 Task: Add an event with the title Project Quality Assurance Check, date '2023/11/19', time 8:30 AM to 10:30 AMand add a description: Welcome to the Project Quality Assurance Check, a crucial step in ensuring the highest level of quality and adherence to standards throughout the project lifecycle. The Quality Assurance Check is designed to systematically review and evaluate project deliverables, processes, and outcomes to identify any deviations, defects, or areas of improvement., put the event into Green category . Add location for the event as: 456 Bosphorus Strait, Istanbul, Turkey, logged in from the account softage.2@softage.netand send the event invitation to softage.4@softage.net and softage.5@softage.net. Set a reminder for the event 12 hour before
Action: Mouse moved to (87, 86)
Screenshot: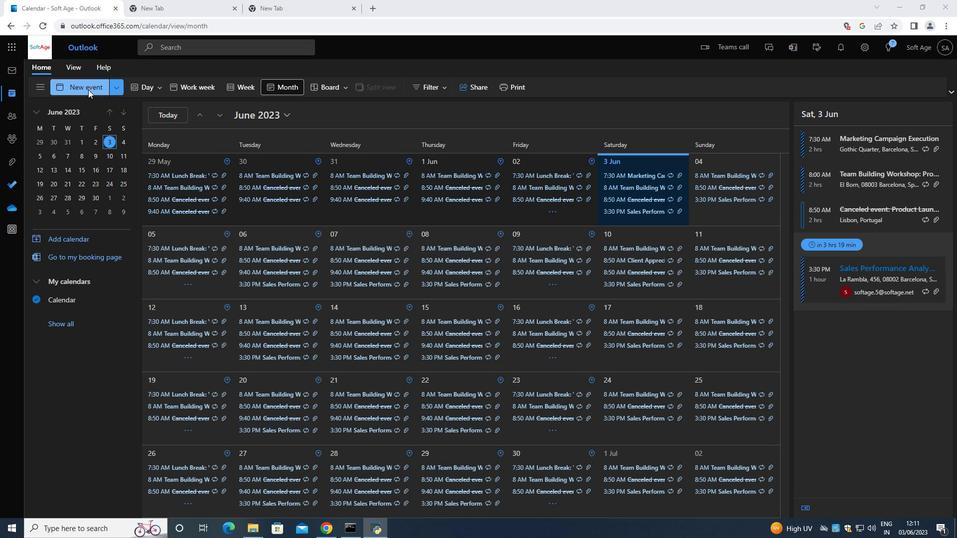 
Action: Mouse pressed left at (87, 86)
Screenshot: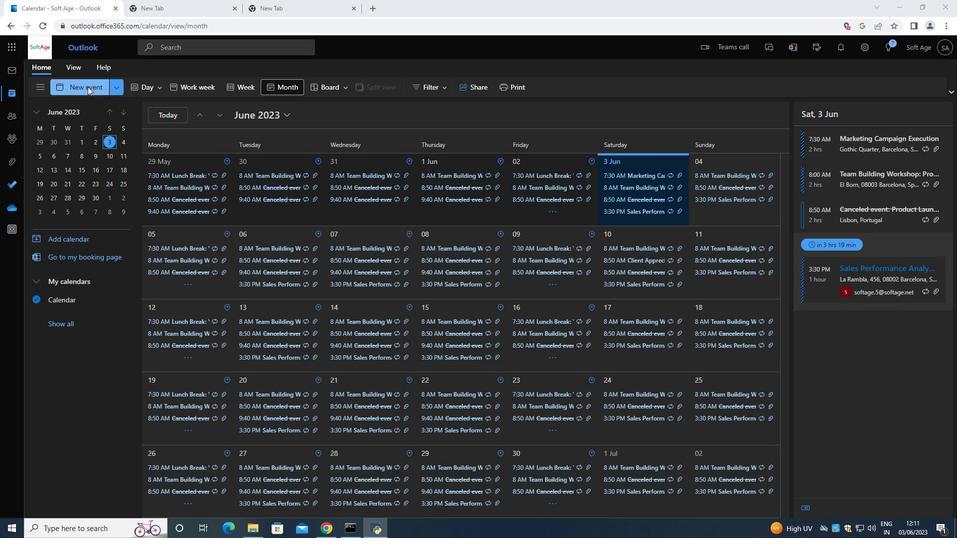 
Action: Mouse moved to (300, 142)
Screenshot: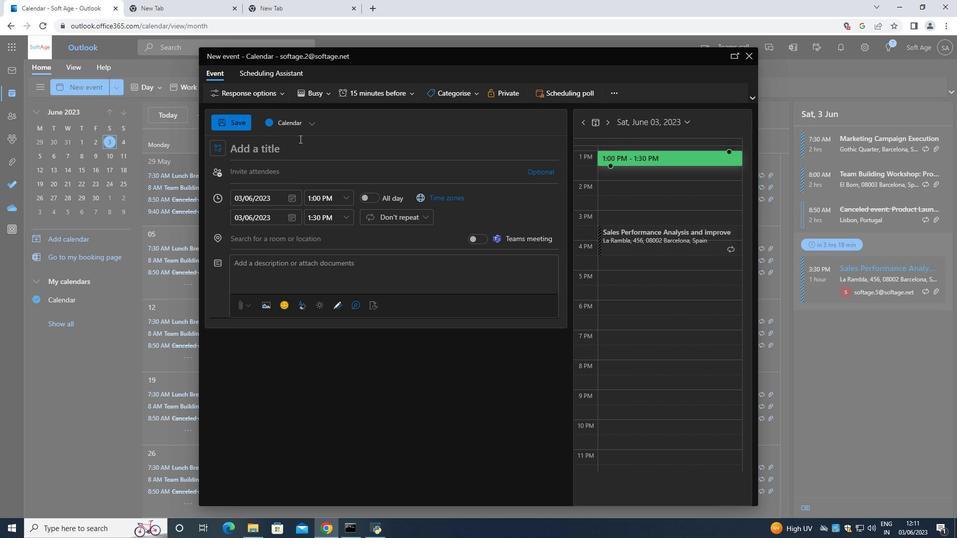 
Action: Mouse pressed left at (300, 142)
Screenshot: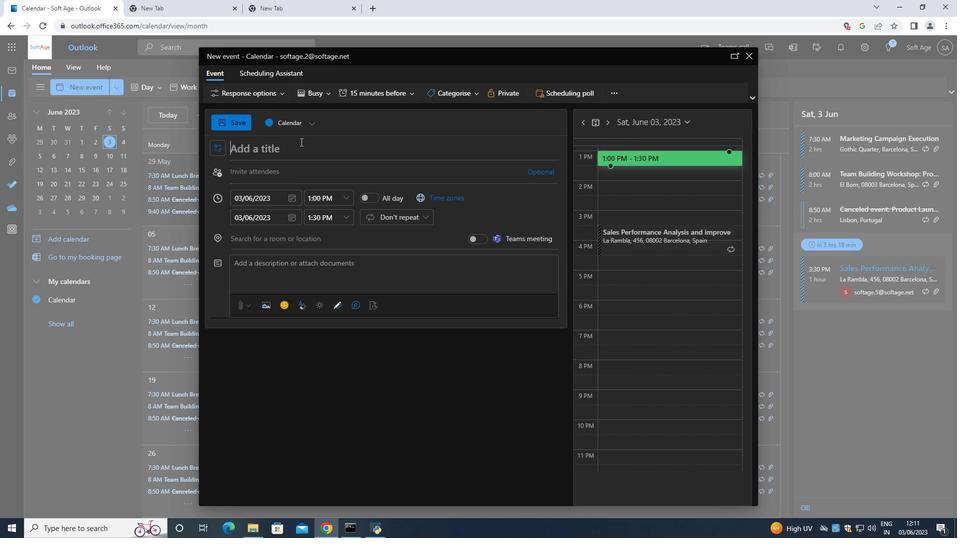 
Action: Mouse moved to (316, 152)
Screenshot: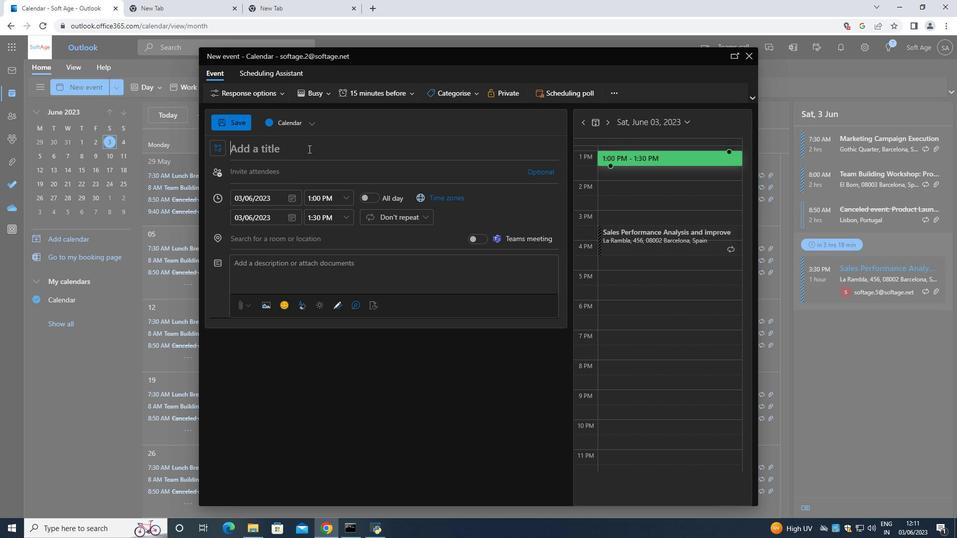 
Action: Key pressed <Key.shift><Key.shift><Key.shift><Key.shift><Key.shift><Key.shift><Key.shift><Key.shift><Key.shift><Key.shift><Key.shift><Key.shift><Key.shift><Key.shift><Key.shift><Key.shift><Key.shift><Key.shift>Project<Key.space><Key.shift>Quality<Key.space><Key.shift>Assurance<Key.shift><Key.space><Key.shift>Check<Key.space>
Screenshot: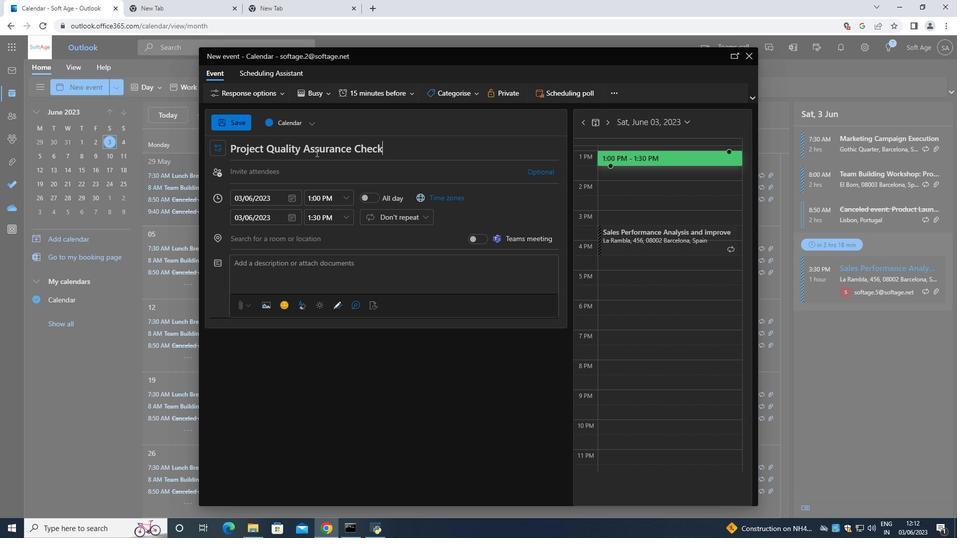 
Action: Mouse moved to (290, 198)
Screenshot: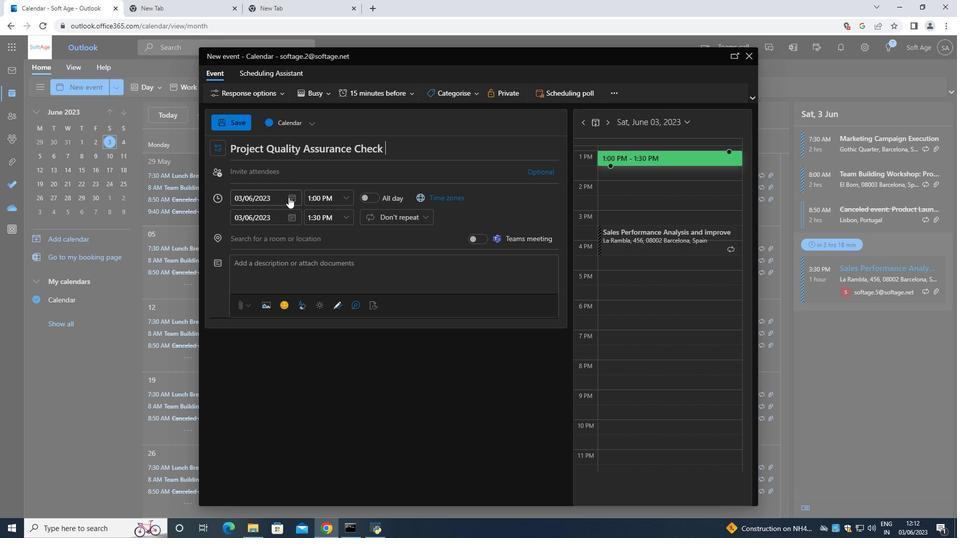 
Action: Mouse pressed left at (290, 198)
Screenshot: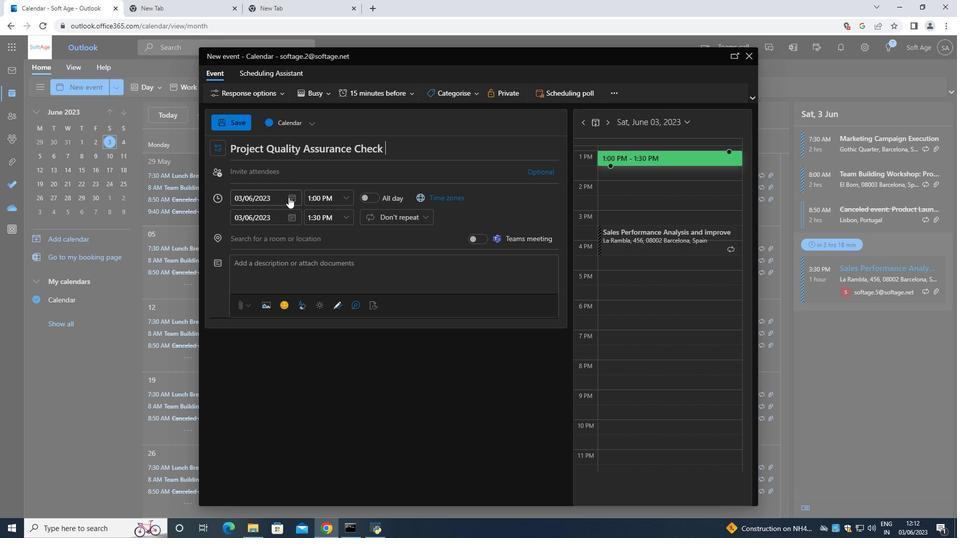
Action: Mouse moved to (324, 220)
Screenshot: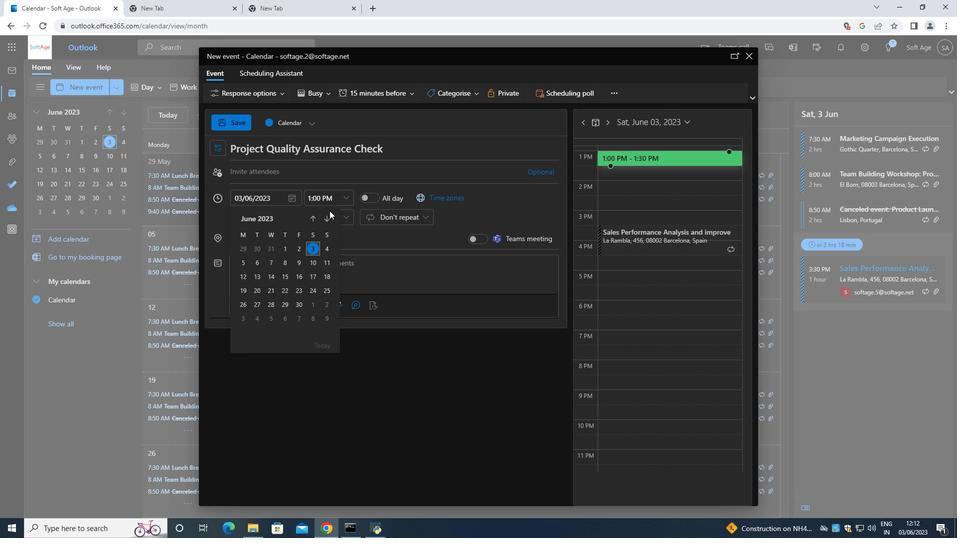 
Action: Mouse pressed left at (324, 220)
Screenshot: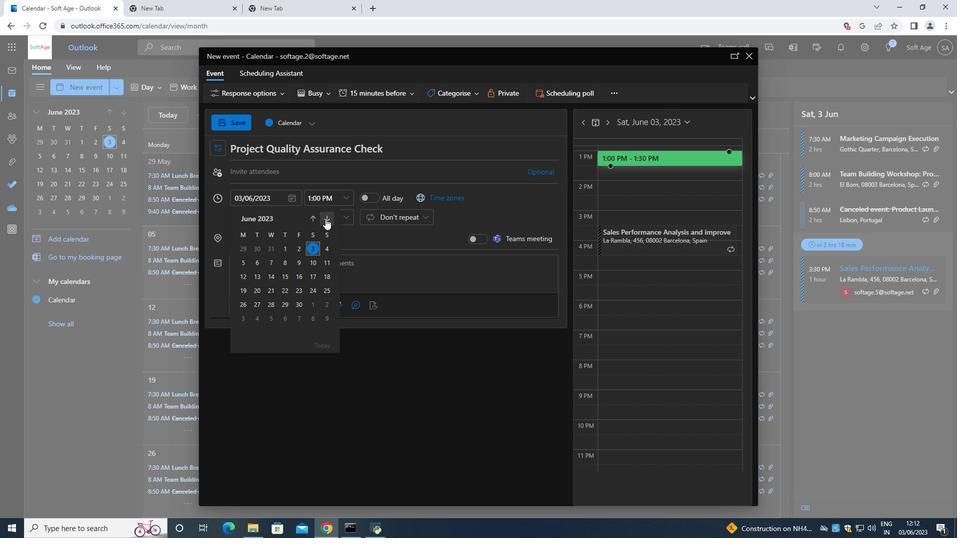 
Action: Mouse pressed left at (324, 220)
Screenshot: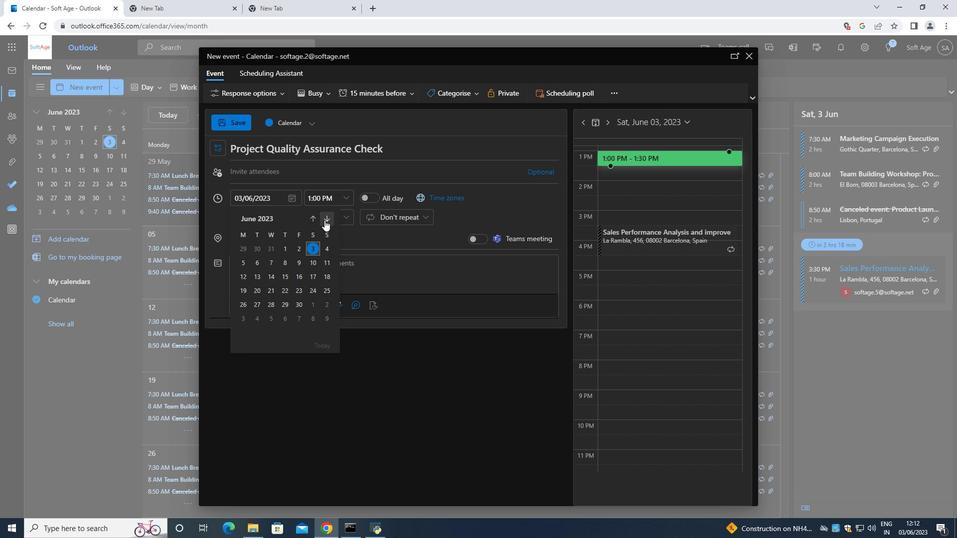 
Action: Mouse pressed left at (324, 220)
Screenshot: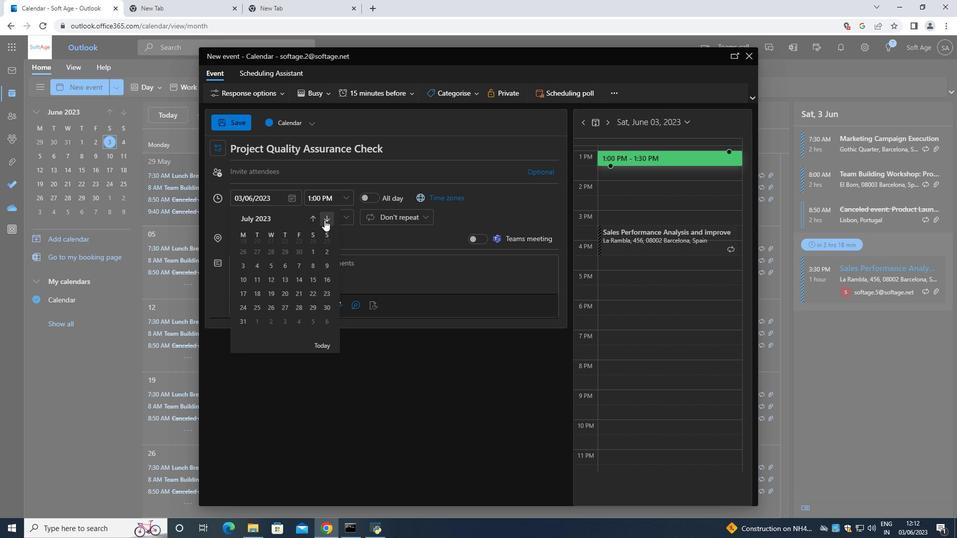 
Action: Mouse pressed left at (324, 220)
Screenshot: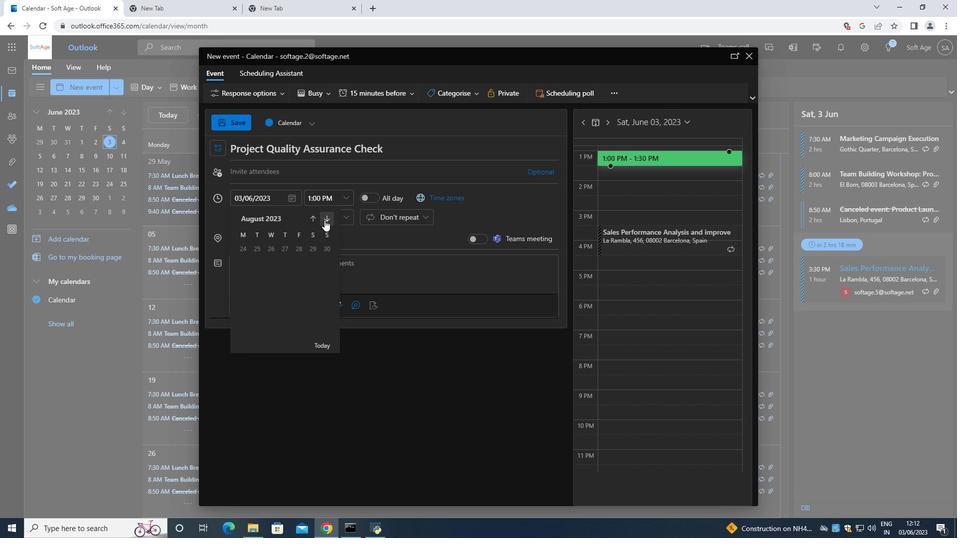 
Action: Mouse pressed left at (324, 220)
Screenshot: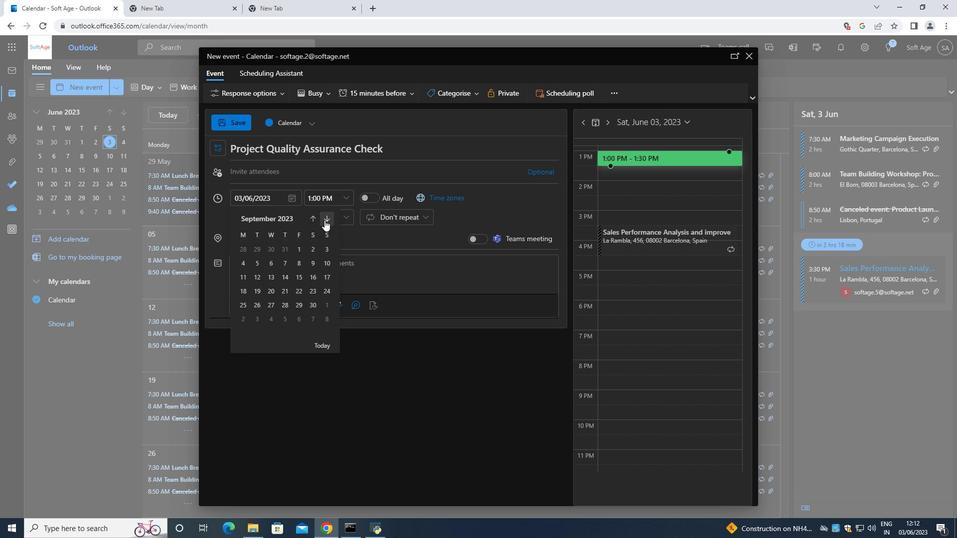 
Action: Mouse moved to (325, 277)
Screenshot: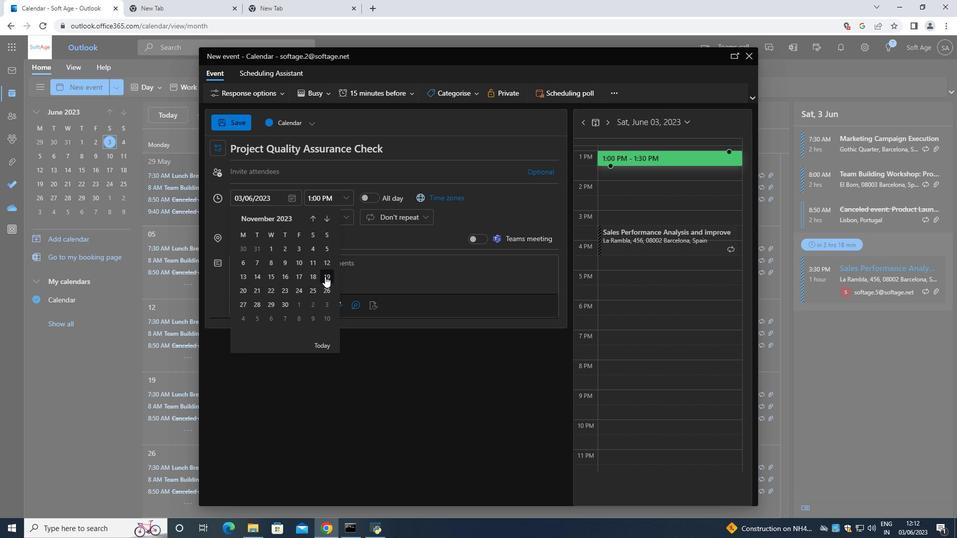 
Action: Mouse pressed left at (325, 277)
Screenshot: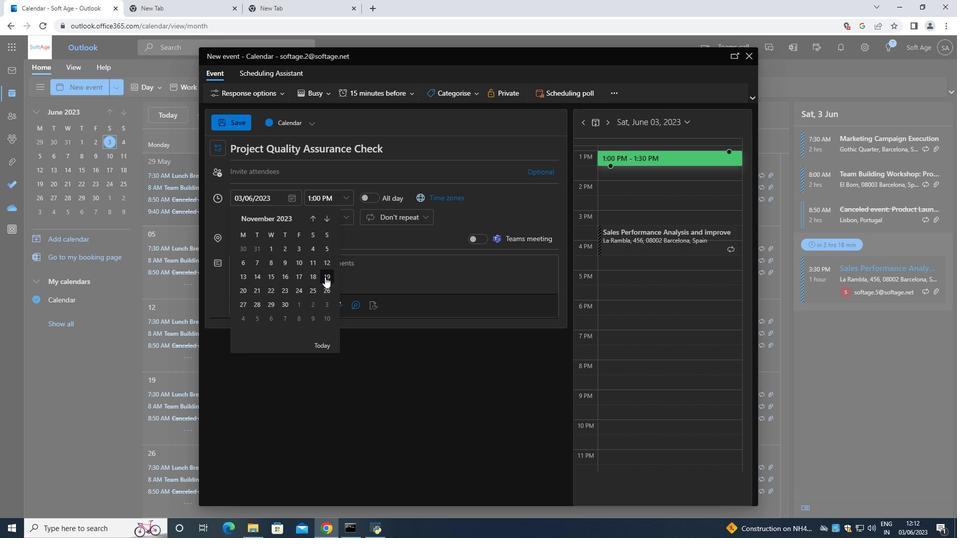 
Action: Mouse moved to (344, 193)
Screenshot: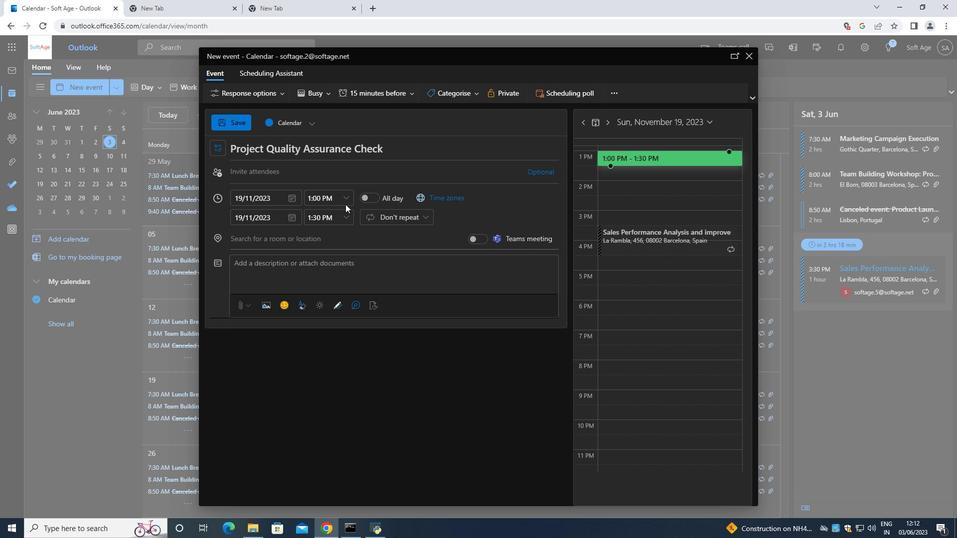 
Action: Mouse pressed left at (344, 193)
Screenshot: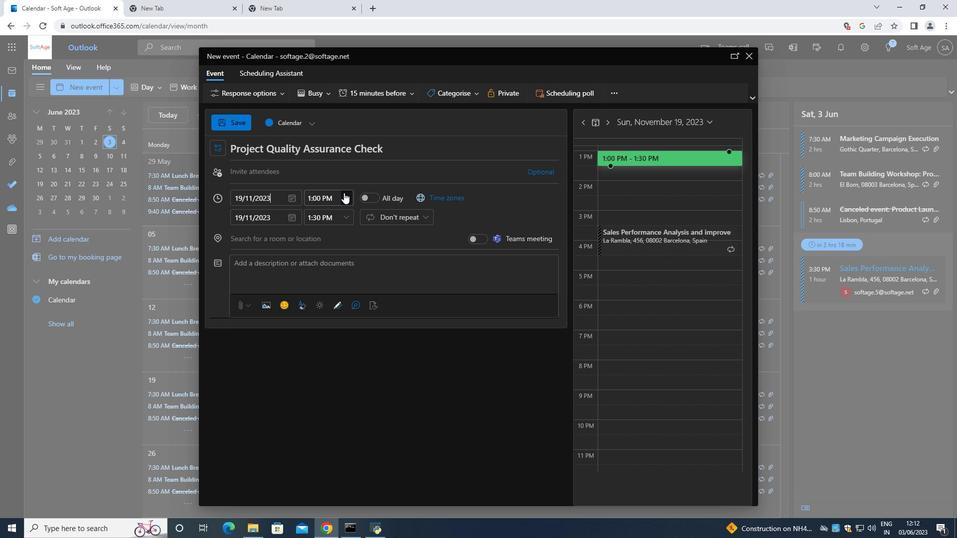 
Action: Mouse moved to (341, 235)
Screenshot: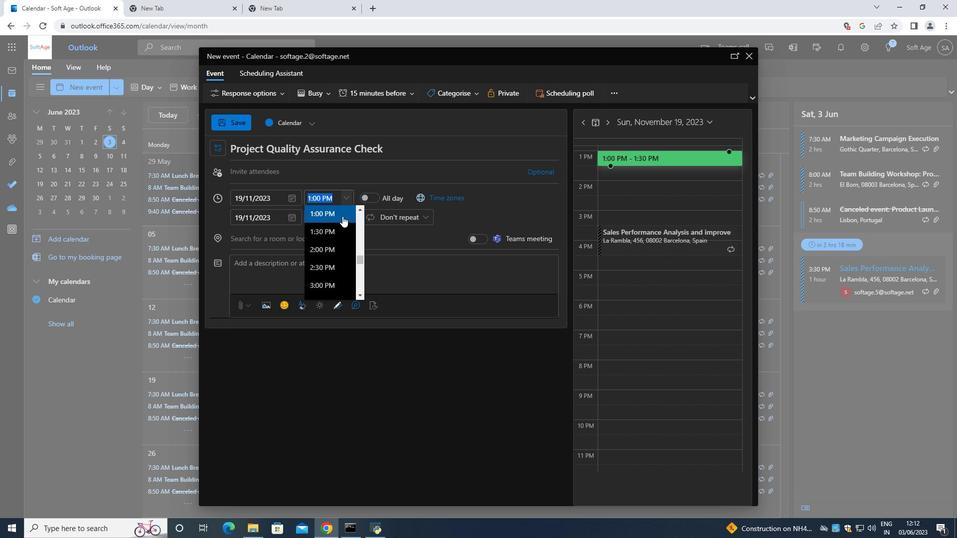 
Action: Mouse scrolled (341, 235) with delta (0, 0)
Screenshot: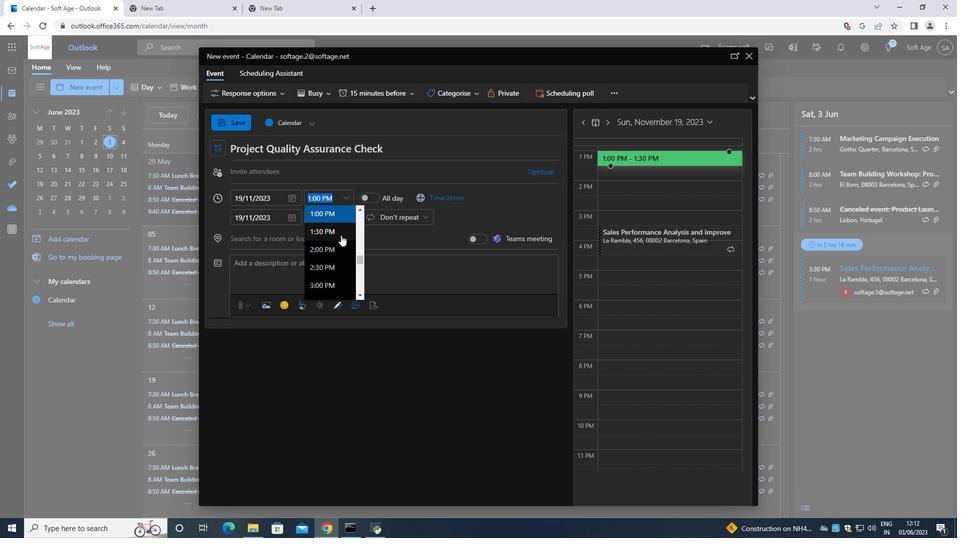 
Action: Mouse scrolled (341, 235) with delta (0, 0)
Screenshot: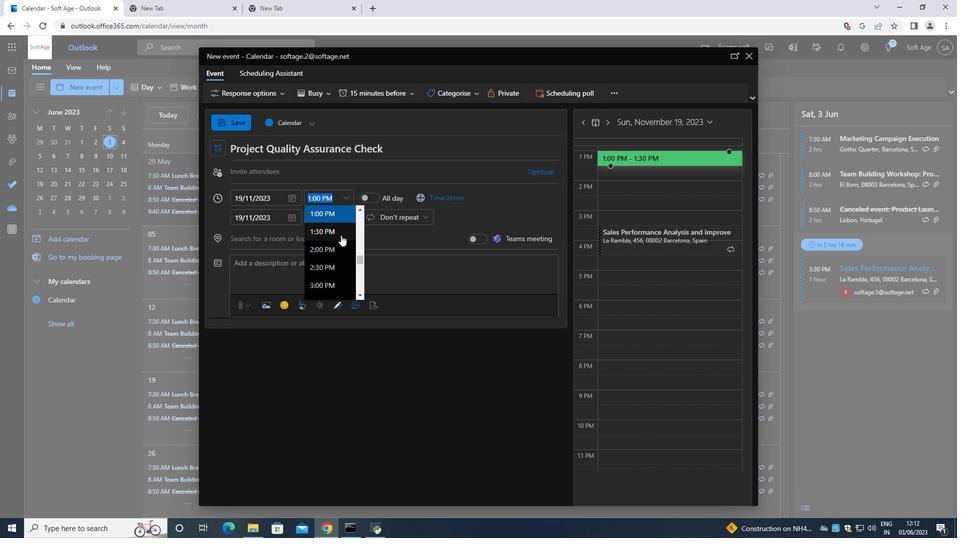 
Action: Mouse scrolled (341, 235) with delta (0, 0)
Screenshot: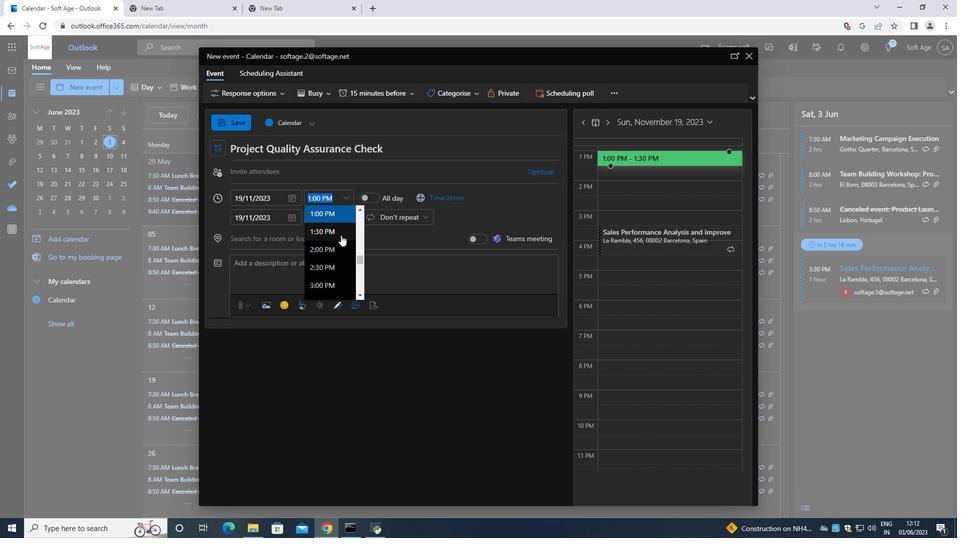 
Action: Mouse scrolled (341, 235) with delta (0, 0)
Screenshot: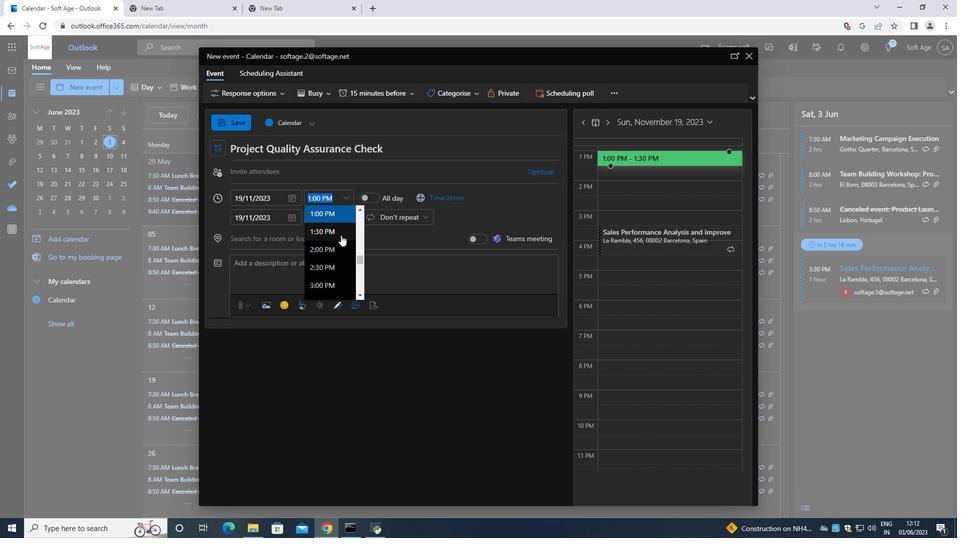 
Action: Mouse moved to (326, 250)
Screenshot: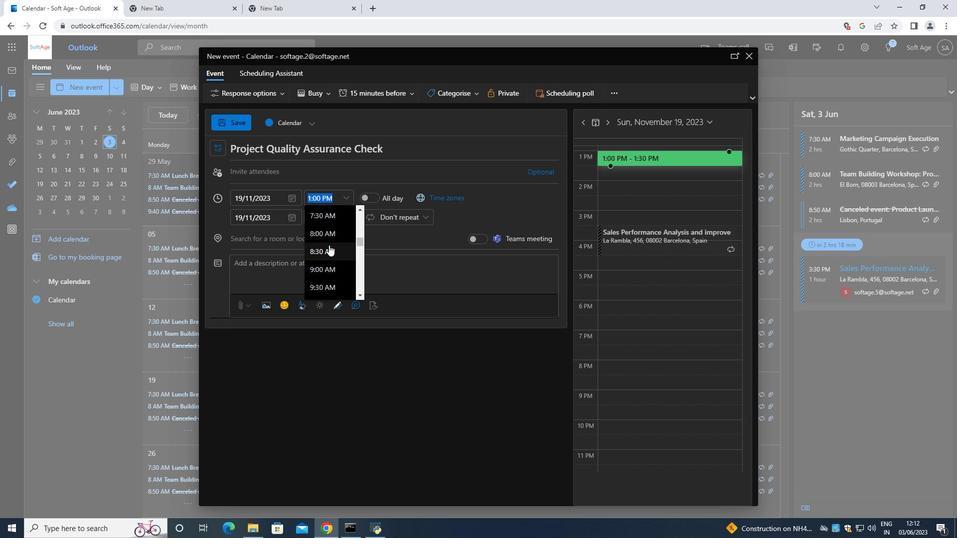 
Action: Mouse pressed left at (326, 250)
Screenshot: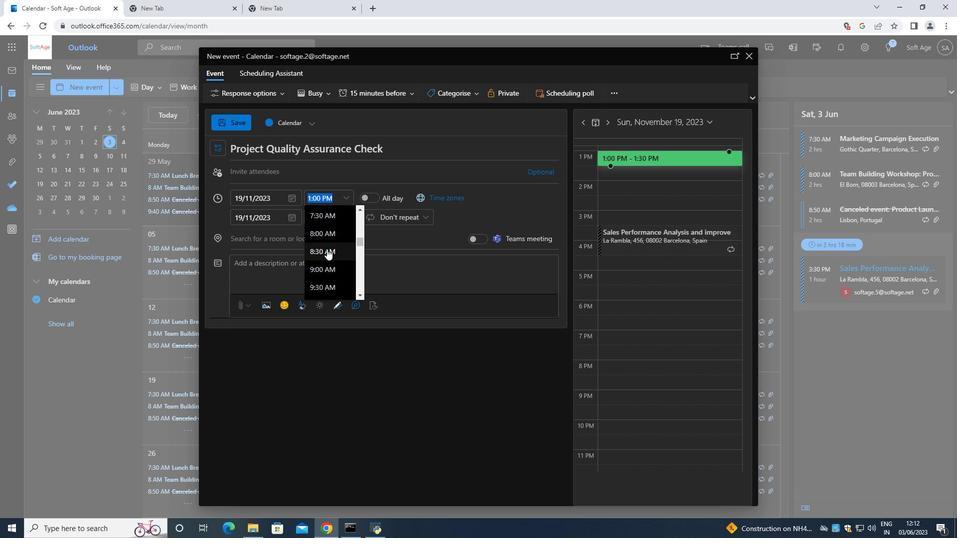 
Action: Mouse moved to (341, 221)
Screenshot: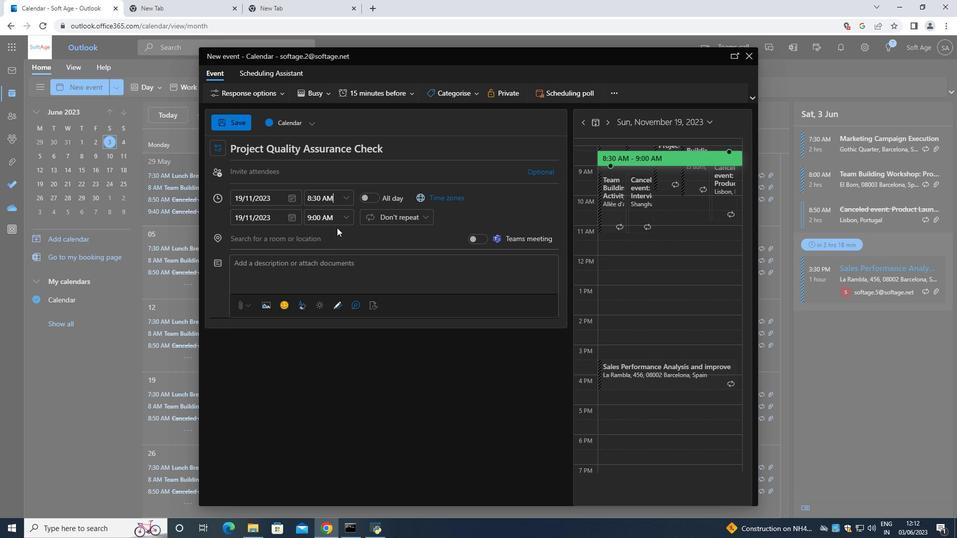 
Action: Mouse pressed left at (341, 221)
Screenshot: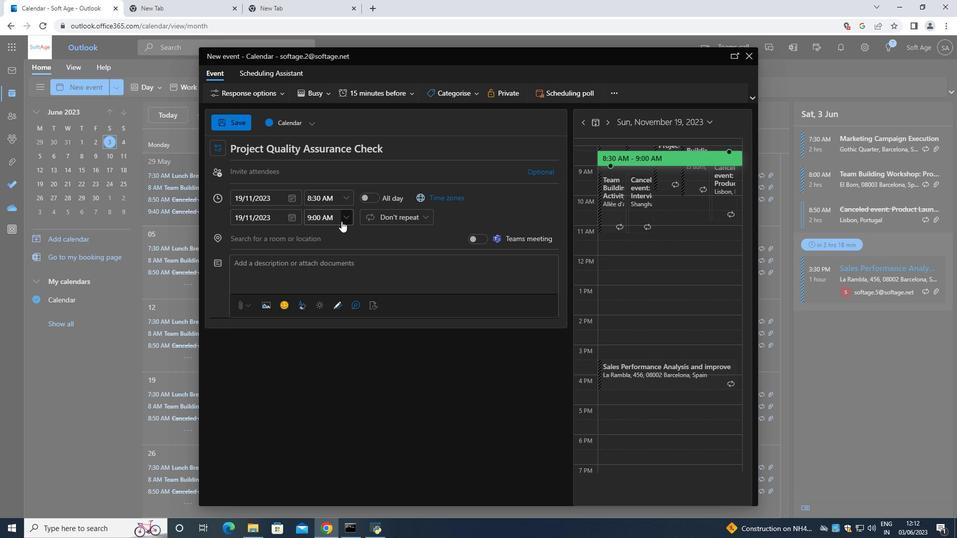 
Action: Mouse moved to (327, 281)
Screenshot: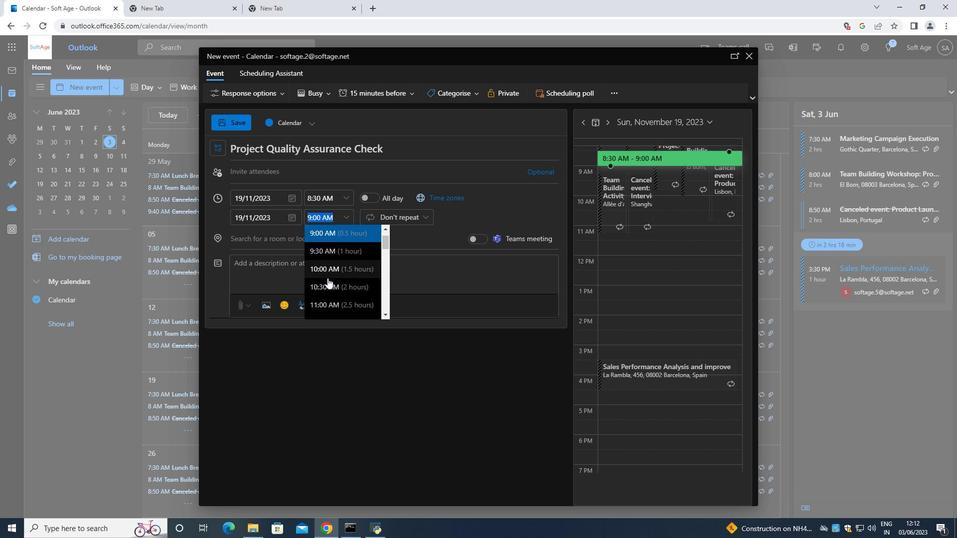 
Action: Mouse pressed left at (327, 281)
Screenshot: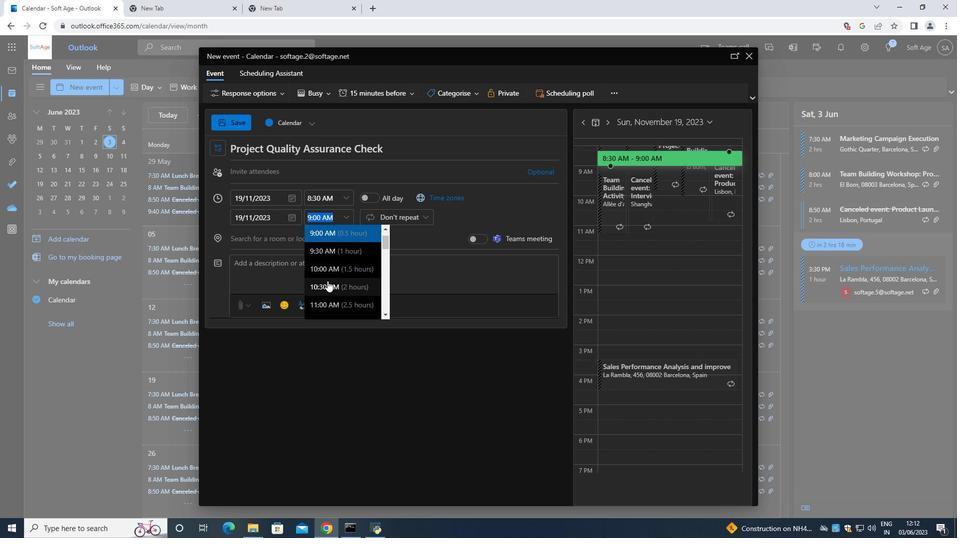 
Action: Mouse moved to (304, 274)
Screenshot: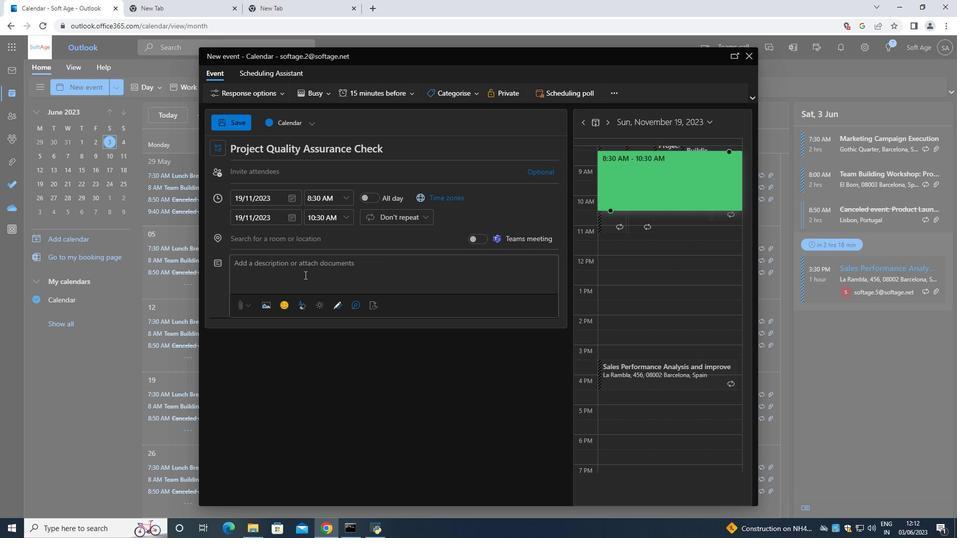 
Action: Mouse pressed left at (304, 274)
Screenshot: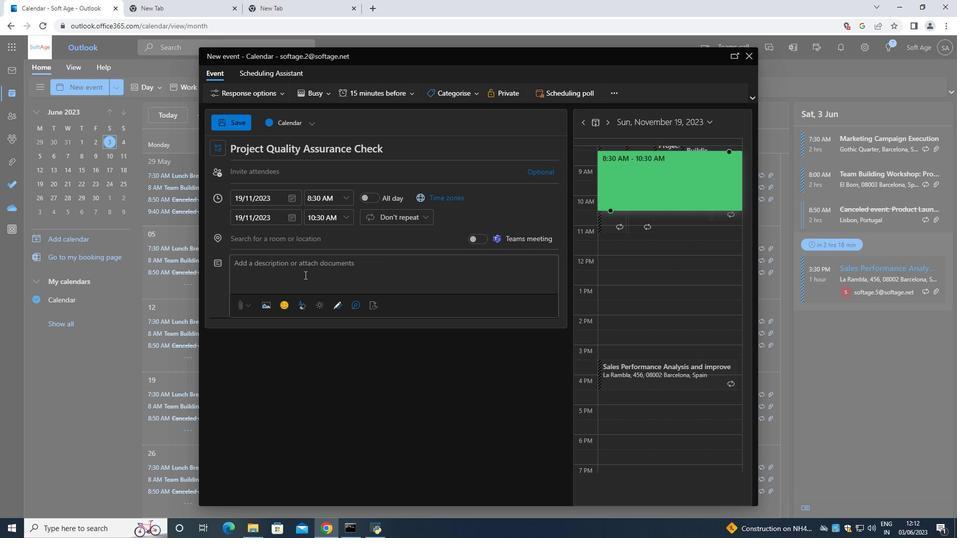 
Action: Key pressed <Key.shift>Welcome<Key.space>to<Key.space>the<Key.space>project<Key.space><Key.space><Key.shift><Key.shift><Key.shift><Key.shift><Key.shift><Key.shift>Q
Screenshot: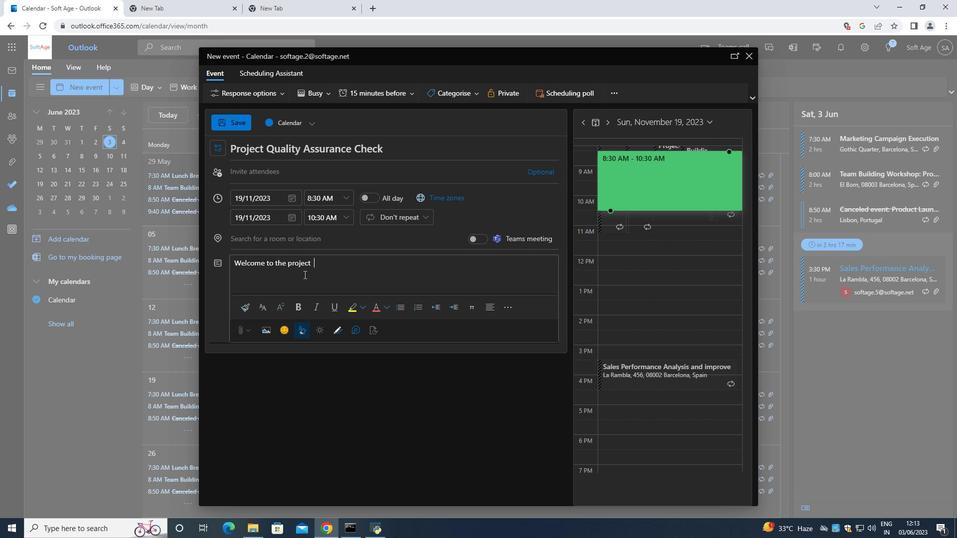 
Action: Mouse moved to (587, 300)
Screenshot: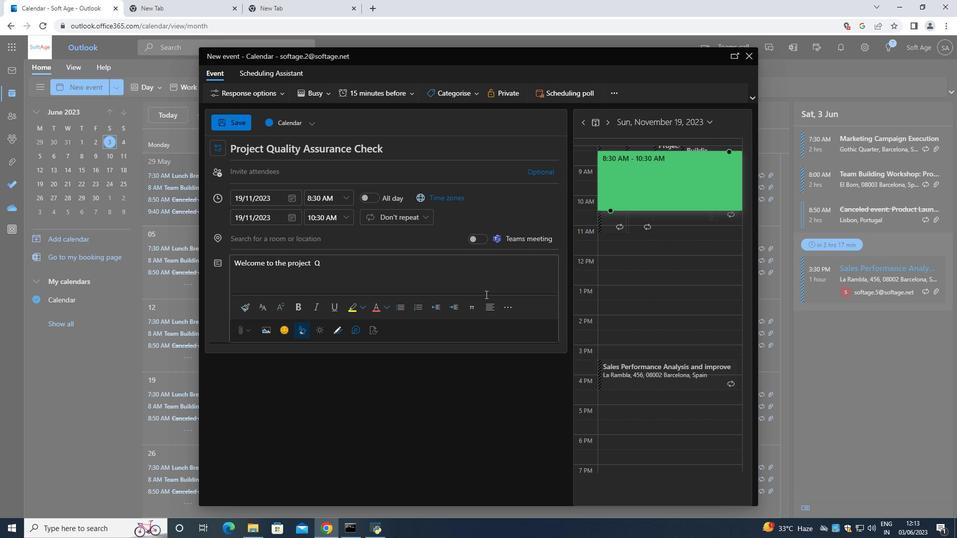 
Action: Key pressed uality<Key.space>
Screenshot: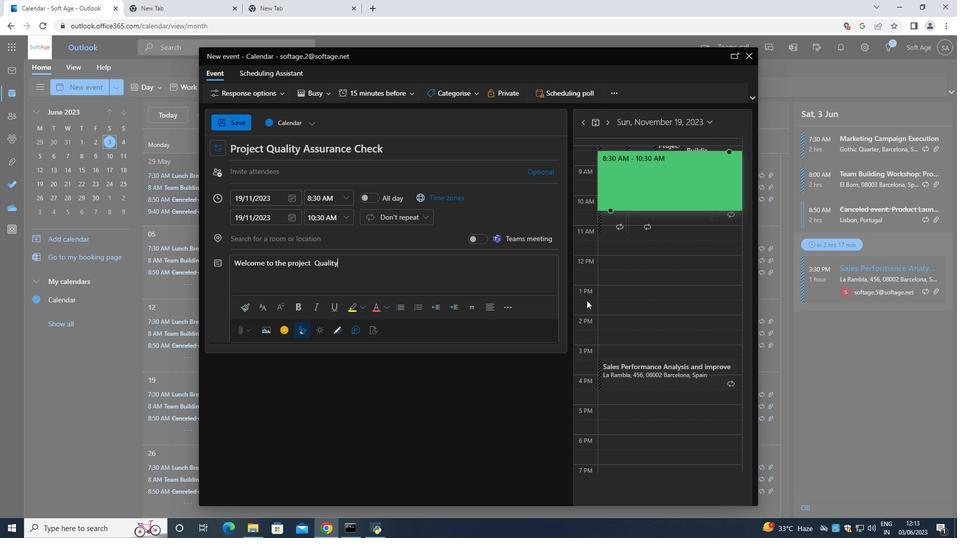 
Action: Mouse moved to (587, 300)
Screenshot: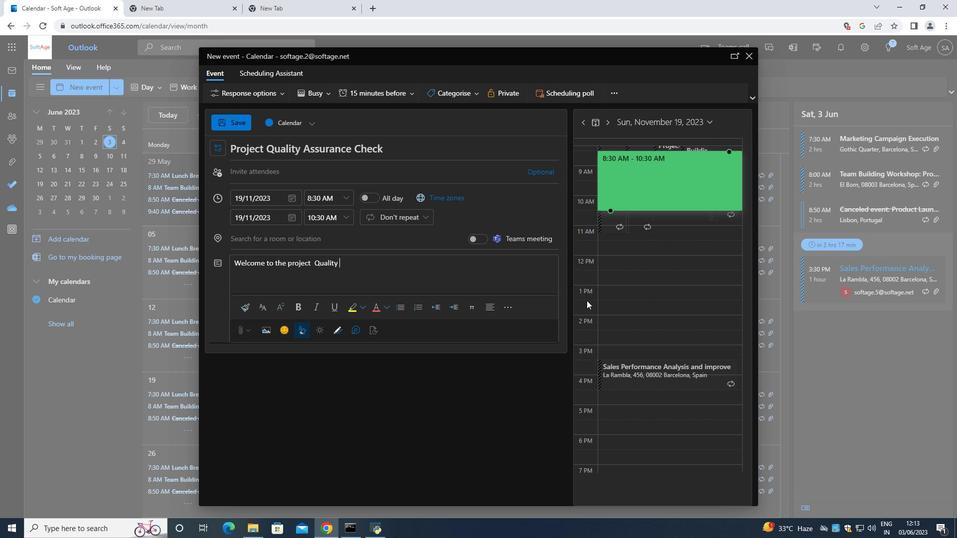 
Action: Key pressed a<Key.backspace><Key.shift>Assurance<Key.space><Key.shift><Key.shift><Key.shift><Key.shift>Check,<Key.space>a<Key.space><Key.shift><Key.shift><Key.shift><Key.shift><Key.shift><Key.shift><Key.shift><Key.shift><Key.shift><Key.shift><Key.shift><Key.shift><Key.shift><Key.shift><Key.shift><Key.shift><Key.shift>Crucial<Key.space>steo<Key.backspace>o<Key.backspace>p
Screenshot: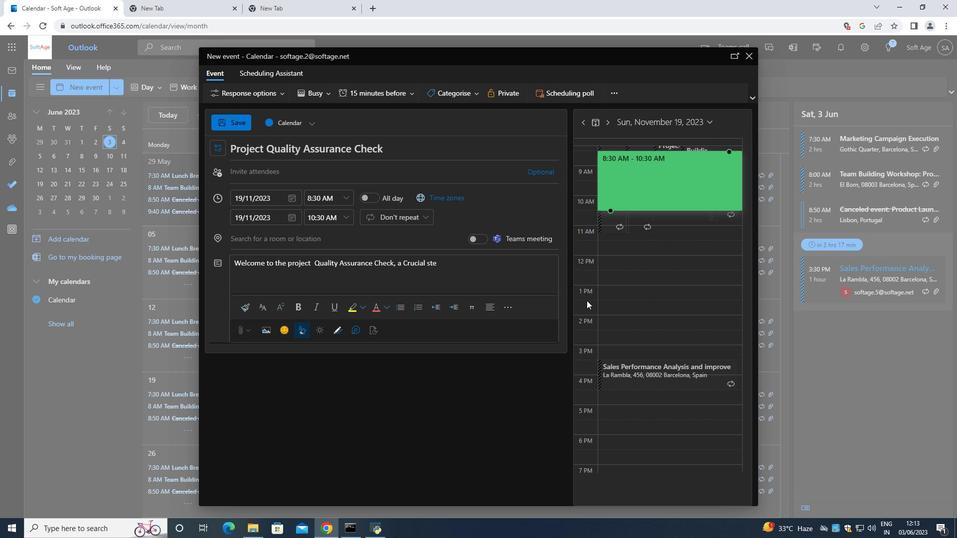 
Action: Mouse moved to (616, 304)
Screenshot: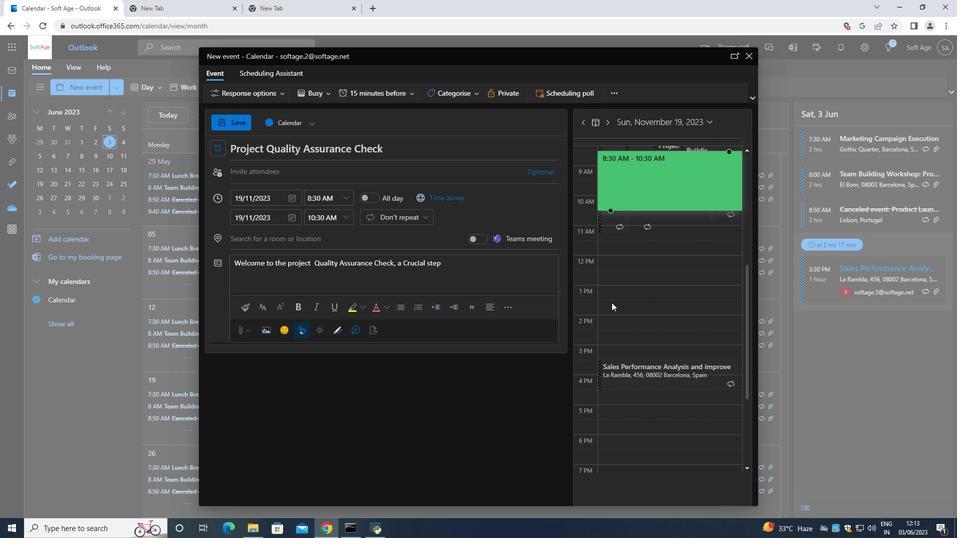
Action: Key pressed in<Key.space><Key.backspace>\<Key.backspace><Key.backspace><Key.backspace><Key.space>im<Key.backspace>n<Key.space>ensuring<Key.space>the<Key.space>g<Key.backspace>highest<Key.space>level<Key.space>of<Key.space>quali
Screenshot: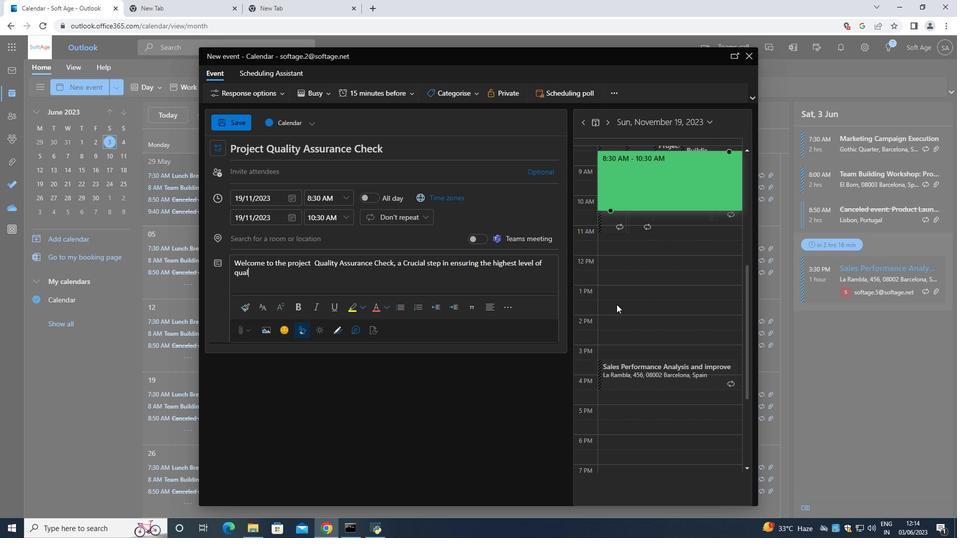 
Action: Mouse moved to (617, 304)
Screenshot: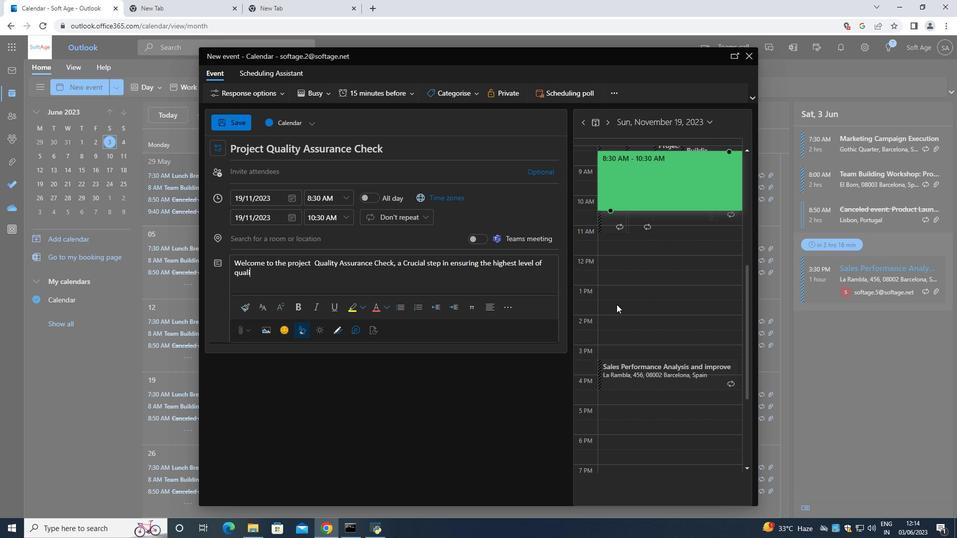 
Action: Key pressed ty<Key.space>and<Key.space>adherence<Key.space>to<Key.space>standards<Key.space>thri<Key.backspace>oughour<Key.backspace>yt<Key.backspace><Key.backspace><Key.backspace>ut<Key.space>the<Key.space>project<Key.space>lifecycle<Key.space>.<Key.space><Key.shift>The<Key.space>qu<Key.backspace><Key.backspace><Key.shift>Quak<Key.backspace>lity<Key.space><Key.shift><Key.shift><Key.shift><Key.shift><Key.shift><Key.shift><Key.shift><Key.shift><Key.shift><Key.shift><Key.shift><Key.shift><Key.shift><Key.shift><Key.shift><Key.shift><Key.shift><Key.shift><Key.shift><Key.shift><Key.shift><Key.shift><Key.shift><Key.shift><Key.shift><Key.shift><Key.shift><Key.shift><Key.shift><Key.shift><Key.shift><Key.shift><Key.shift><Key.shift><Key.shift><Key.shift><Key.shift><Key.shift><Key.shift><Key.shift><Key.shift><Key.shift><Key.shift><Key.shift><Key.shift><Key.shift>Assurance<Key.space><Key.shift>Check<Key.space>is<Key.space>esigned<Key.space>to<Key.space>systematically<Key.space><Key.left><Key.left><Key.left><Key.left><Key.left><Key.left><Key.left><Key.left><Key.left><Key.left><Key.left><Key.left><Key.left><Key.left><Key.left><Key.left><Key.left><Key.left><Key.left><Key.left><Key.left><Key.left><Key.left><Key.left><Key.left>d<Key.right><Key.left><Key.backspace><Key.backspace>de<Key.right><Key.right><Key.right><Key.right><Key.right><Key.right><Key.right><Key.right><Key.right><Key.right><Key.right><Key.right><Key.right><Key.right><Key.right><Key.right><Key.right><Key.right><Key.right><Key.right><Key.right><Key.right><Key.right><Key.right><Key.right><Key.right><Key.space><Key.left>review<Key.space>and<Key.space>evaluate<Key.space>projectdeliverables,<Key.space>processes,and<Key.space>outcon<Key.backspace>me
Screenshot: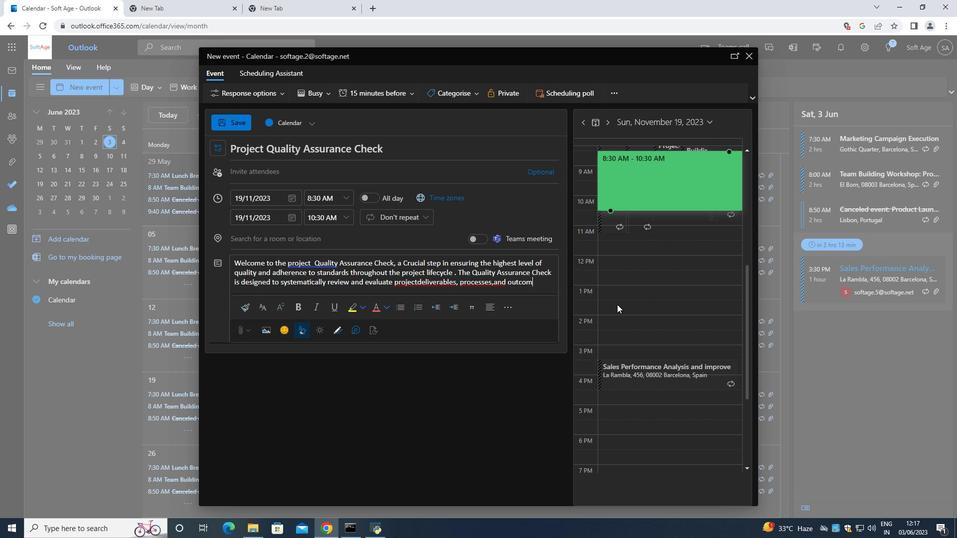 
Action: Mouse moved to (492, 282)
Screenshot: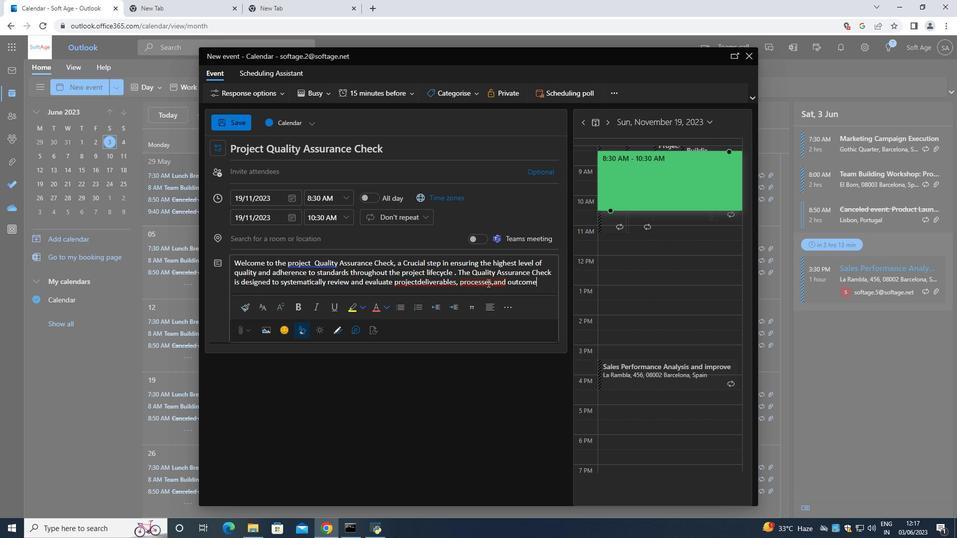 
Action: Mouse pressed left at (492, 282)
Screenshot: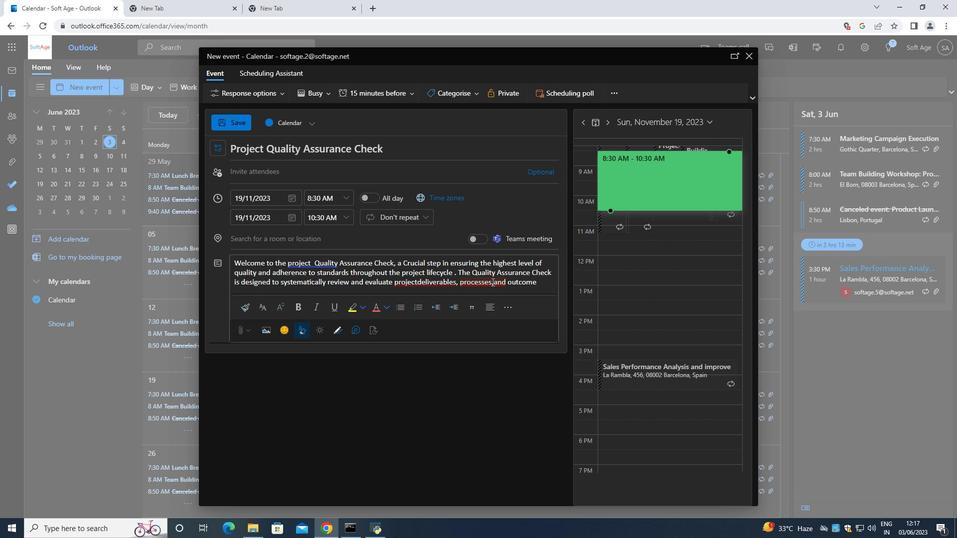 
Action: Key pressed v
Screenshot: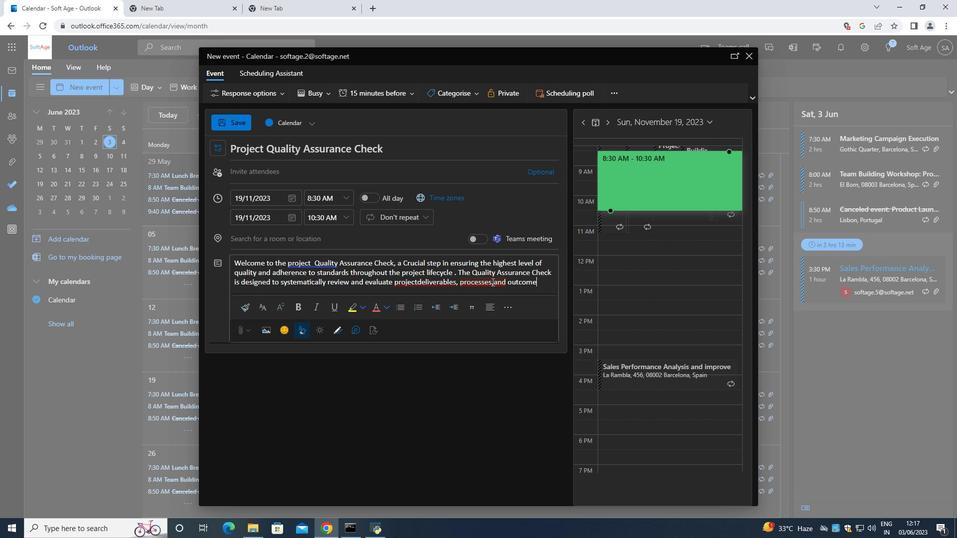 
Action: Mouse moved to (495, 280)
Screenshot: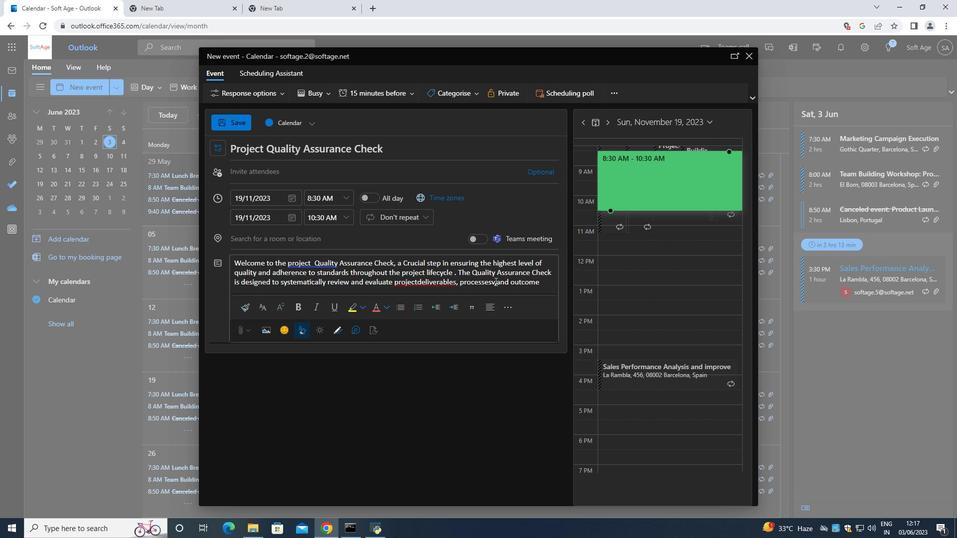 
Action: Key pressed <Key.backspace><Key.space>
Screenshot: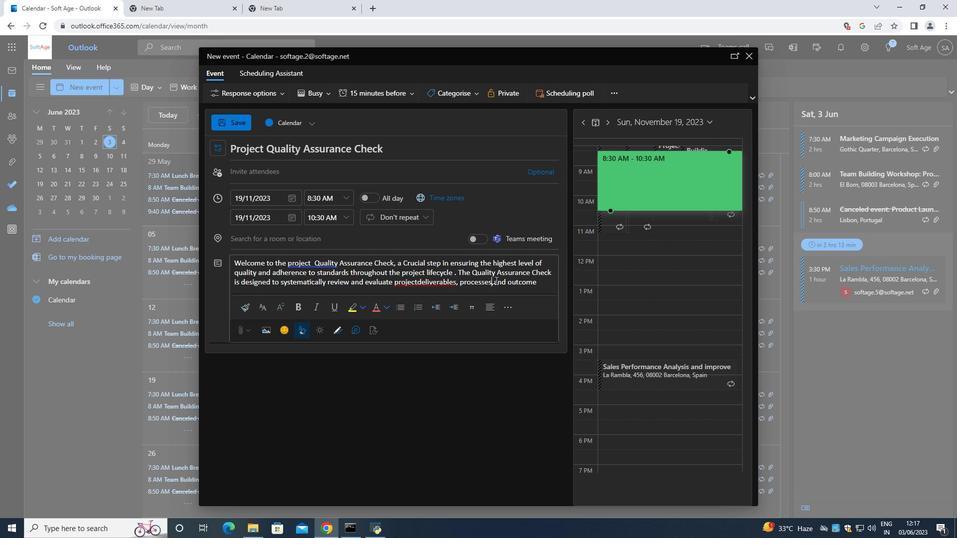 
Action: Mouse moved to (496, 280)
Screenshot: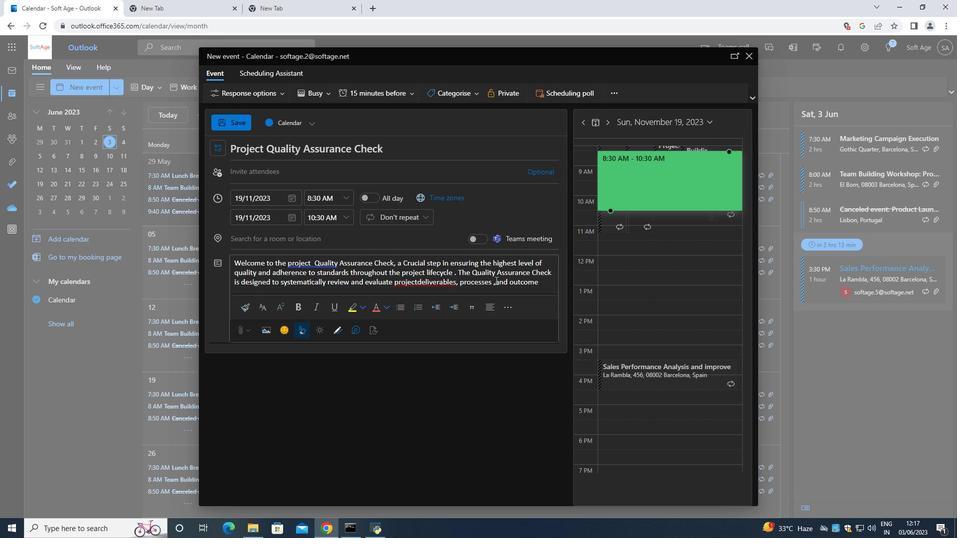 
Action: Mouse pressed left at (496, 280)
Screenshot: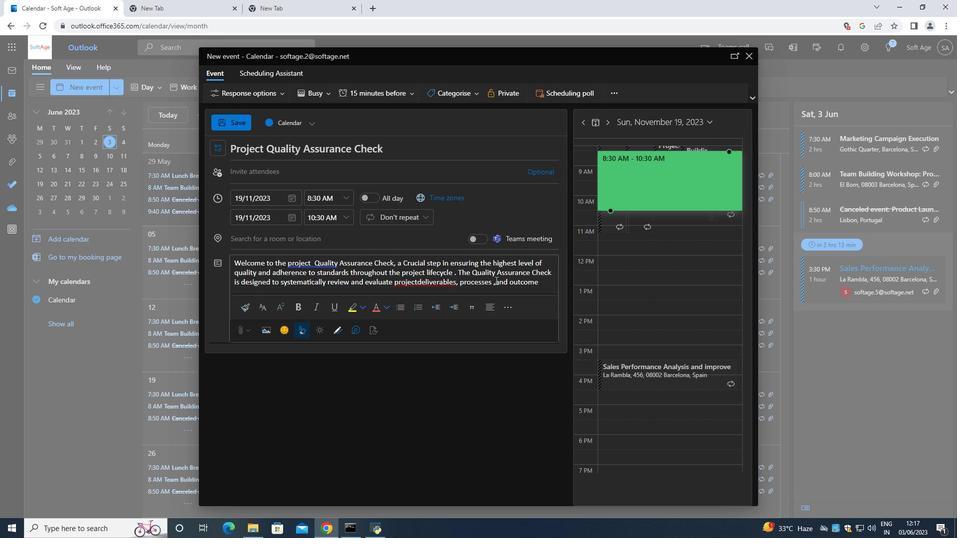 
Action: Key pressed <Key.space>
Screenshot: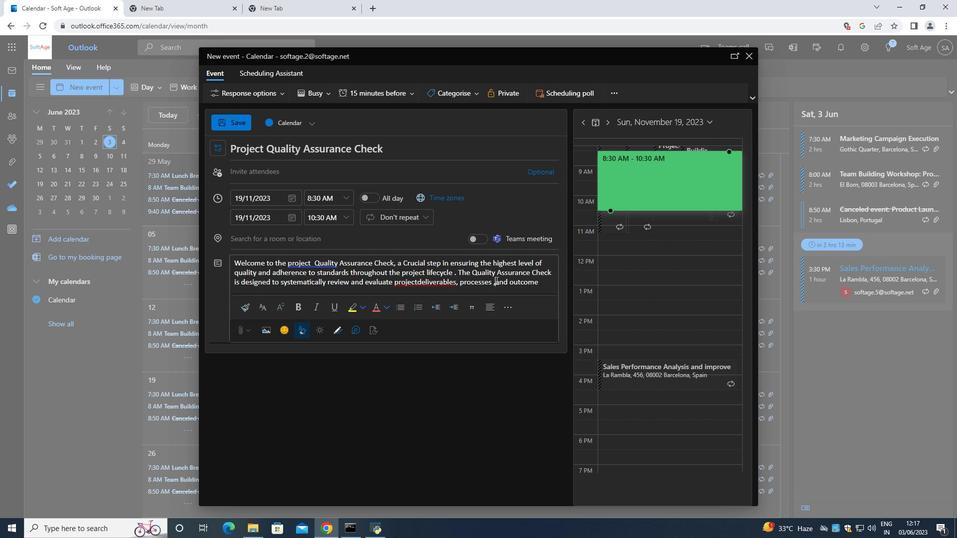 
Action: Mouse moved to (417, 281)
Screenshot: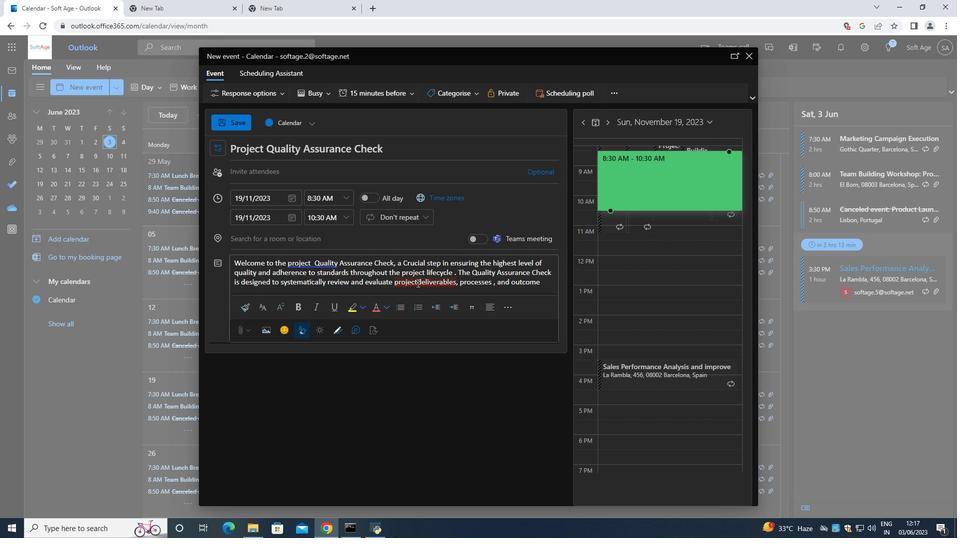 
Action: Mouse pressed left at (417, 281)
Screenshot: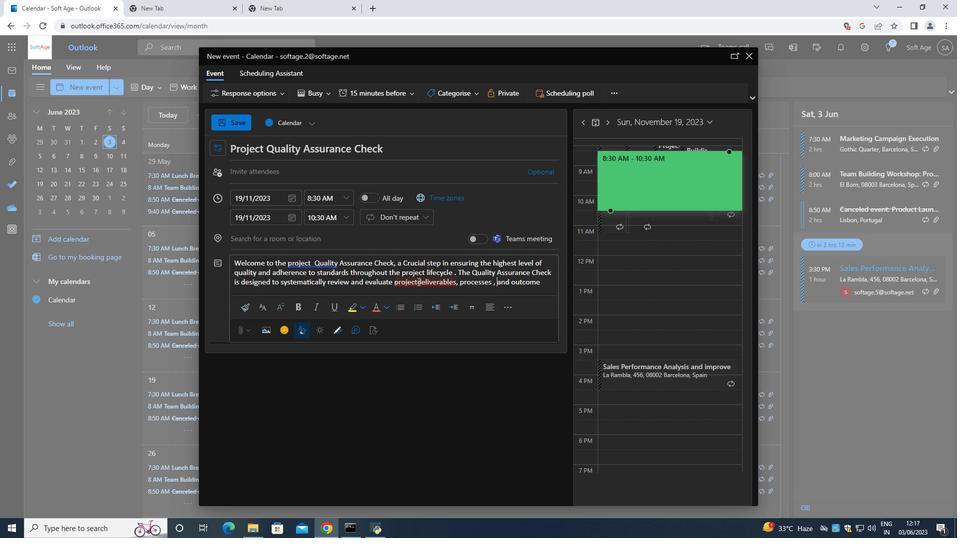 
Action: Key pressed <Key.space>
Screenshot: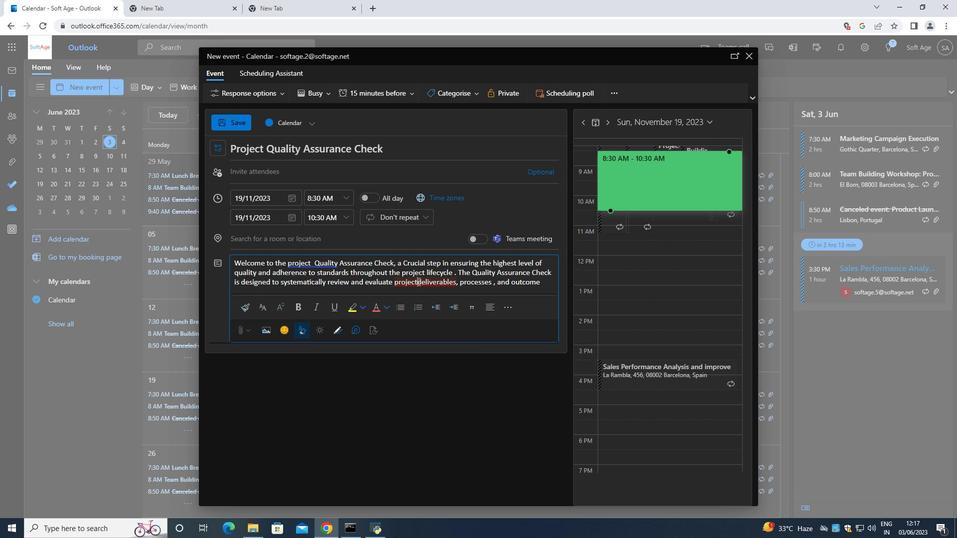 
Action: Mouse moved to (545, 284)
Screenshot: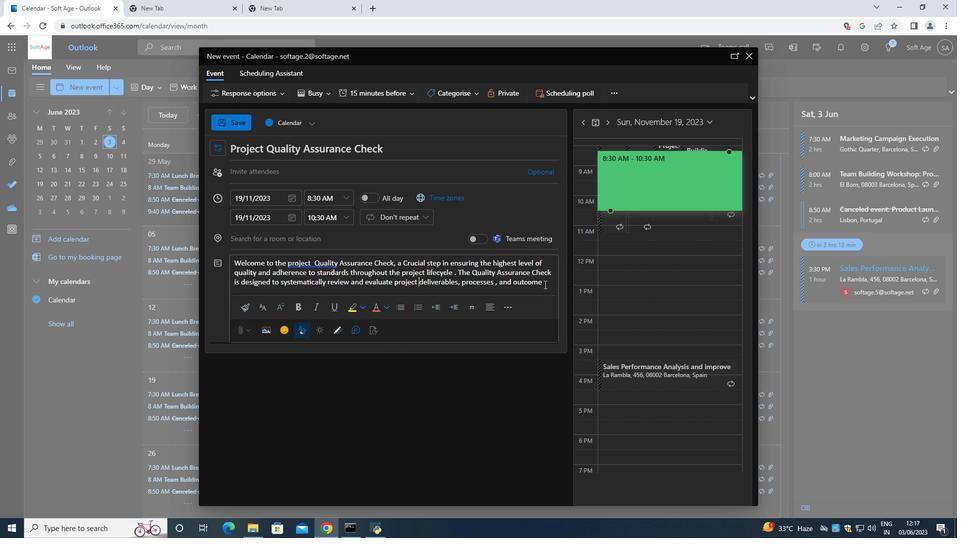 
Action: Mouse pressed left at (545, 284)
Screenshot: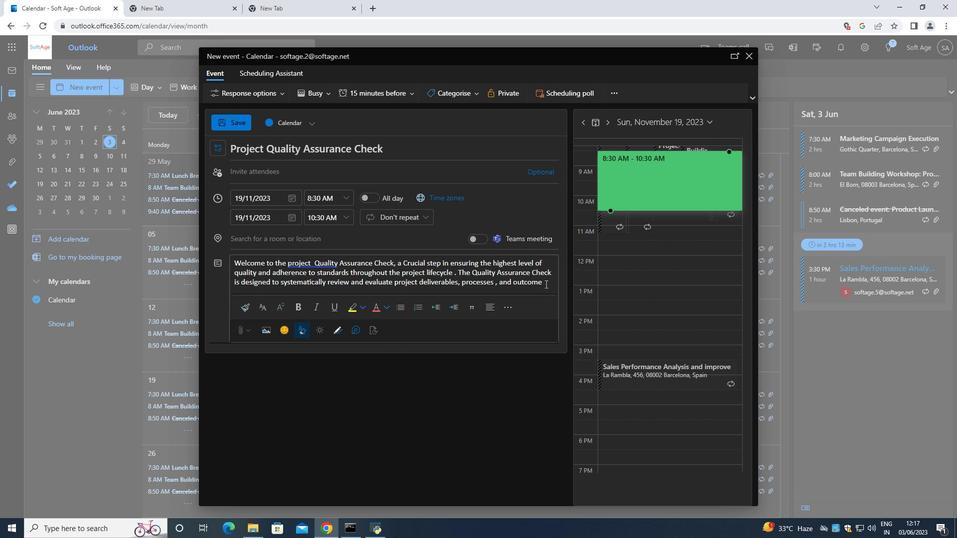 
Action: Key pressed <Key.space>to<Key.space>identify<Key.space>any<Key.space>deviations,<Key.space>defects<Key.space>,<Key.space>or<Key.space>areas<Key.space>of<Key.space>improvement<Key.space>.<Key.space>
Screenshot: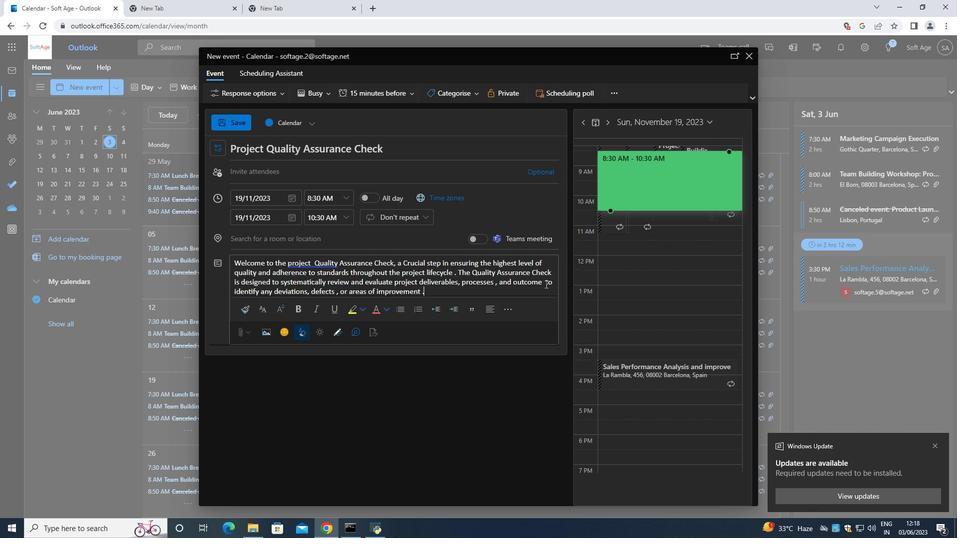 
Action: Mouse moved to (544, 283)
Screenshot: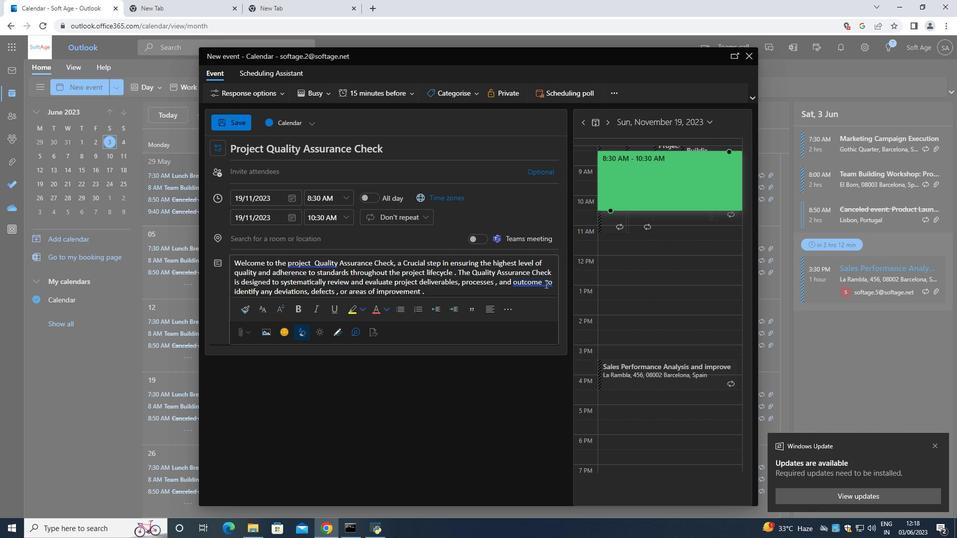 
Action: Mouse pressed left at (544, 283)
Screenshot: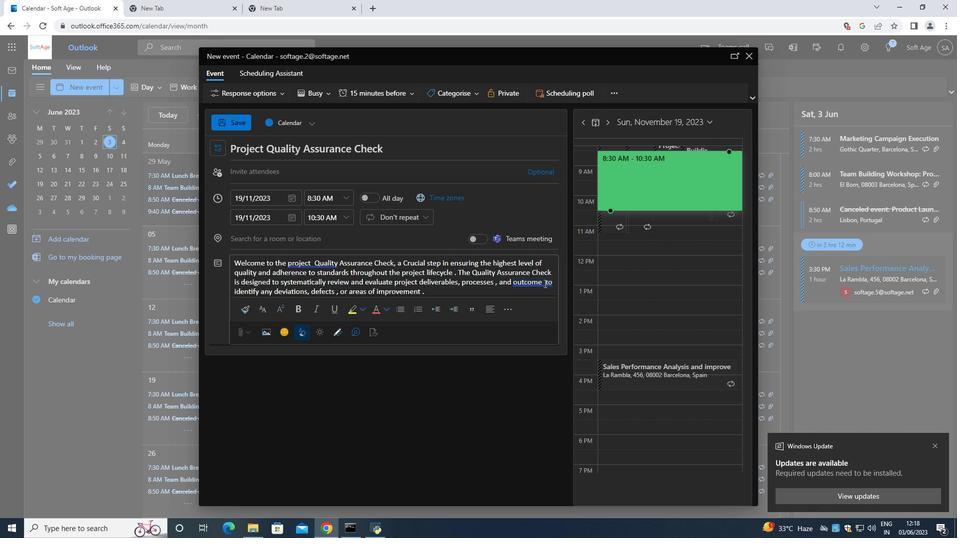 
Action: Key pressed <Key.backspace>
Screenshot: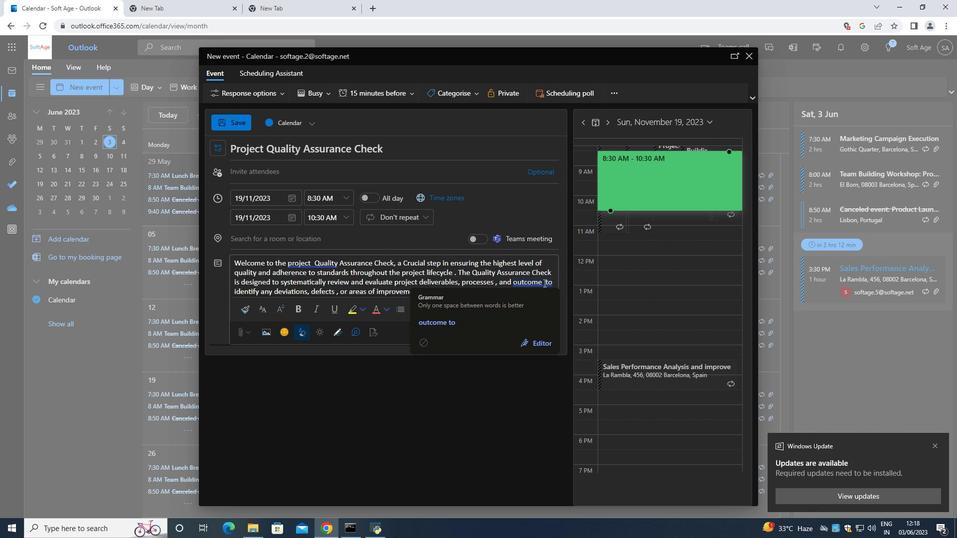 
Action: Mouse moved to (314, 262)
Screenshot: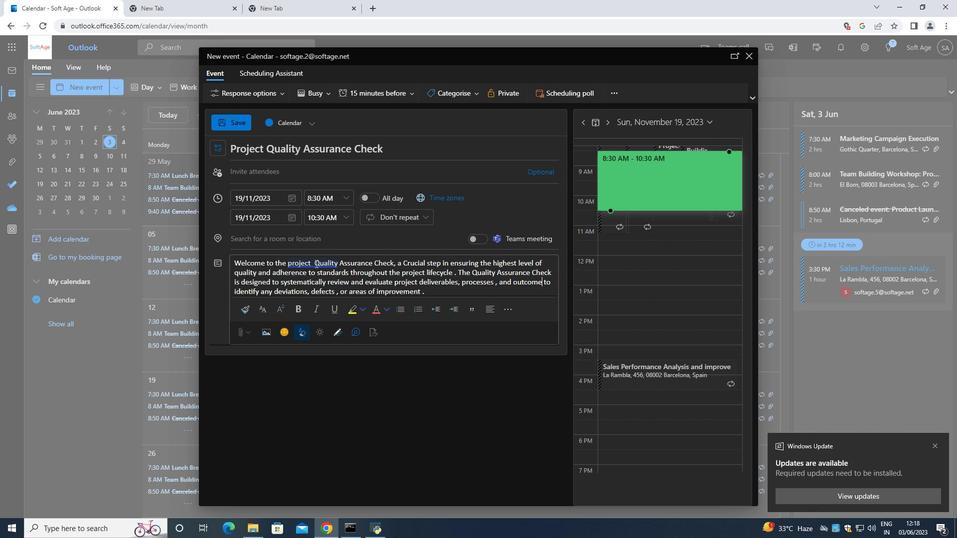 
Action: Mouse pressed left at (314, 262)
Screenshot: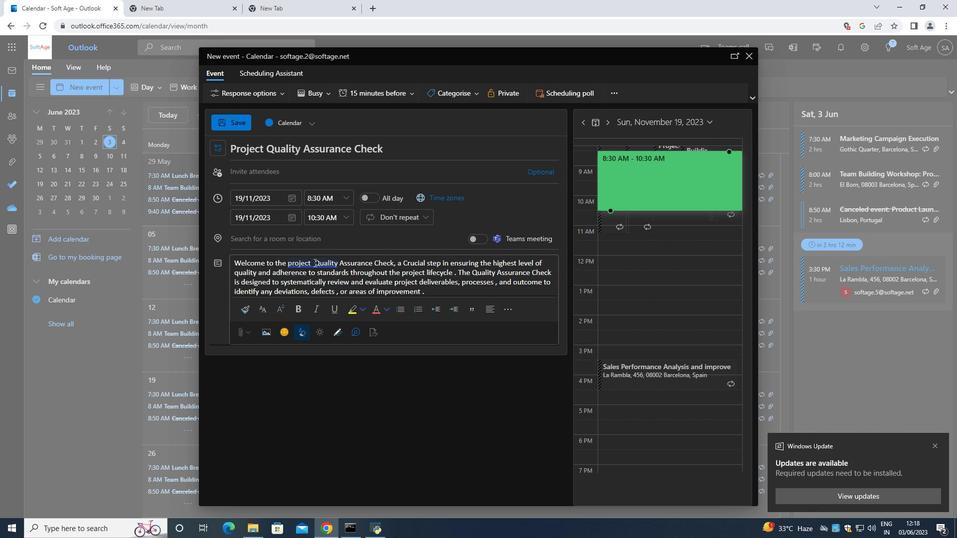 
Action: Key pressed <Key.backspace>
Screenshot: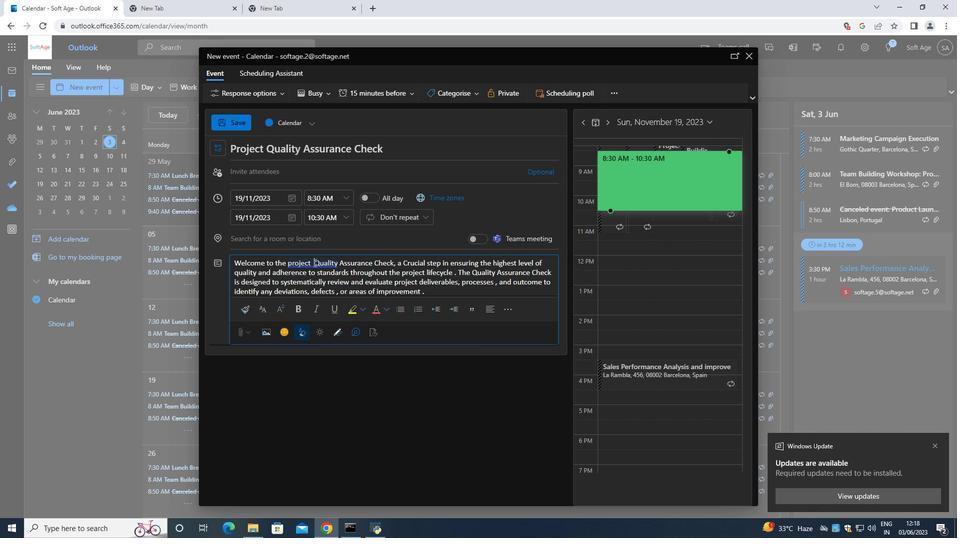 
Action: Mouse moved to (261, 235)
Screenshot: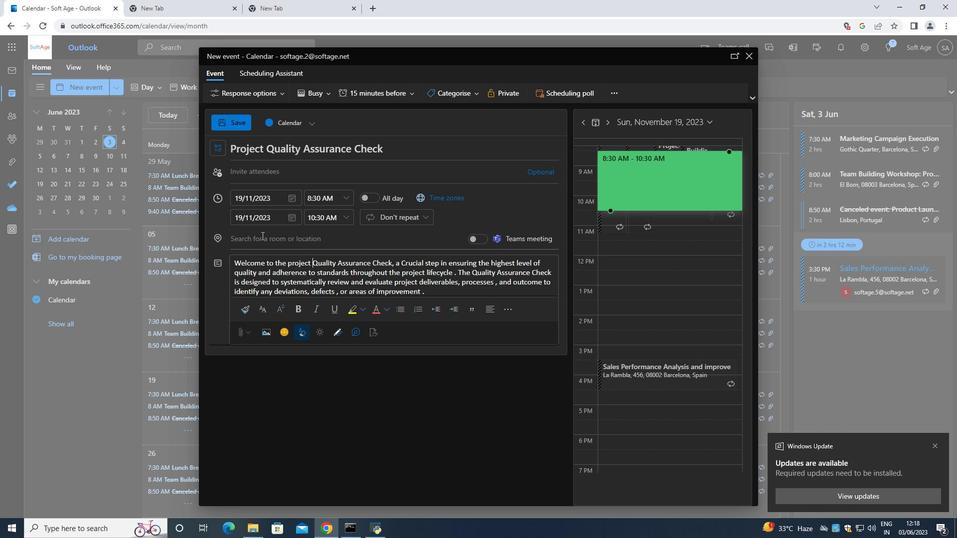 
Action: Mouse pressed left at (261, 235)
Screenshot: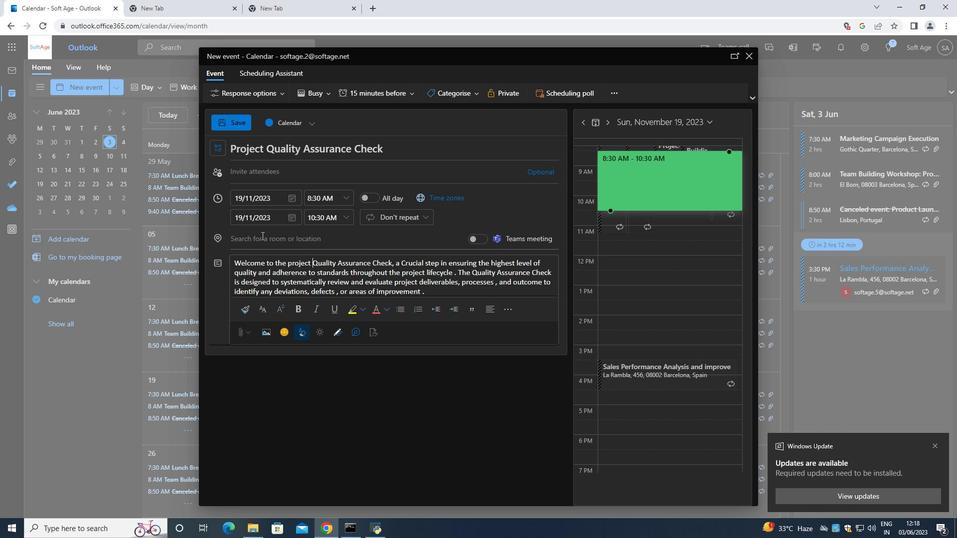 
Action: Mouse moved to (261, 243)
Screenshot: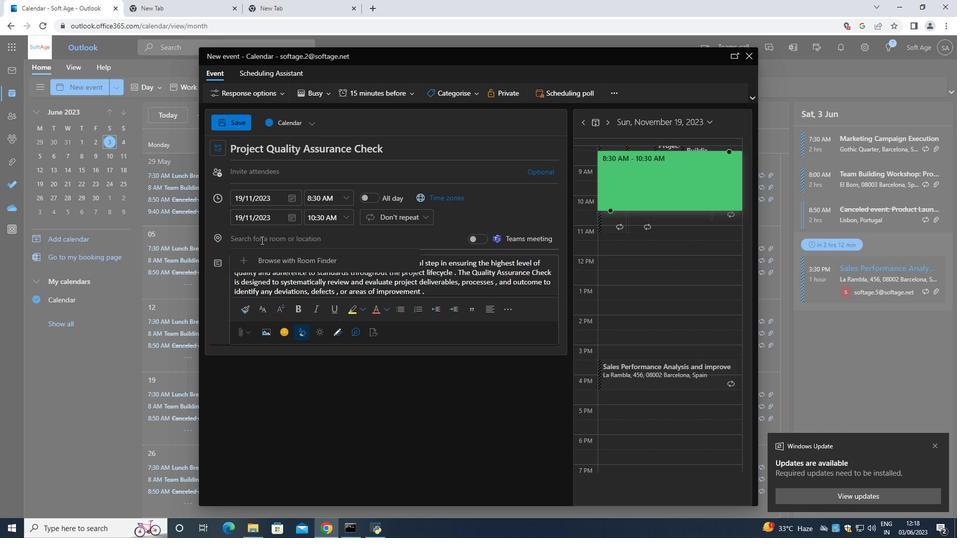 
Action: Key pressed 654<Key.backspace><Key.backspace><Key.backspace>456<Key.space><Key.shift>Bosphorus<Key.space><Key.shift><Key.shift><Key.shift>Strait,<Key.space><Key.shift>Istanbul,<Key.space><Key.shift>Turkey<Key.space>
Screenshot: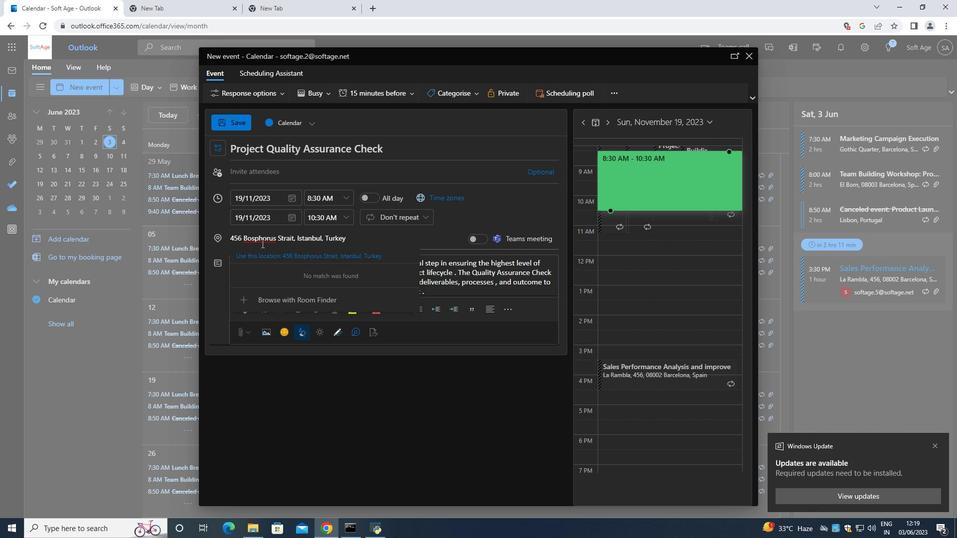 
Action: Mouse moved to (268, 174)
Screenshot: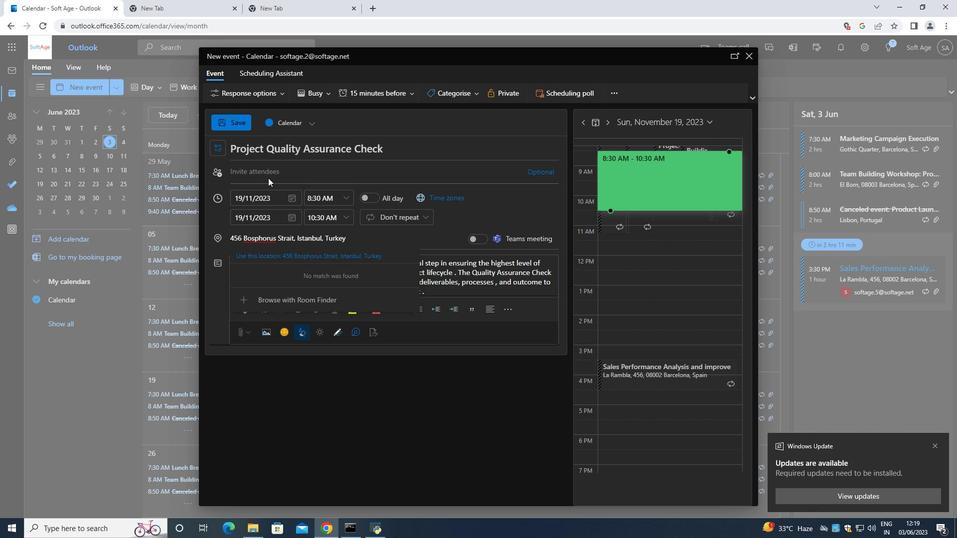 
Action: Mouse pressed left at (268, 174)
Screenshot: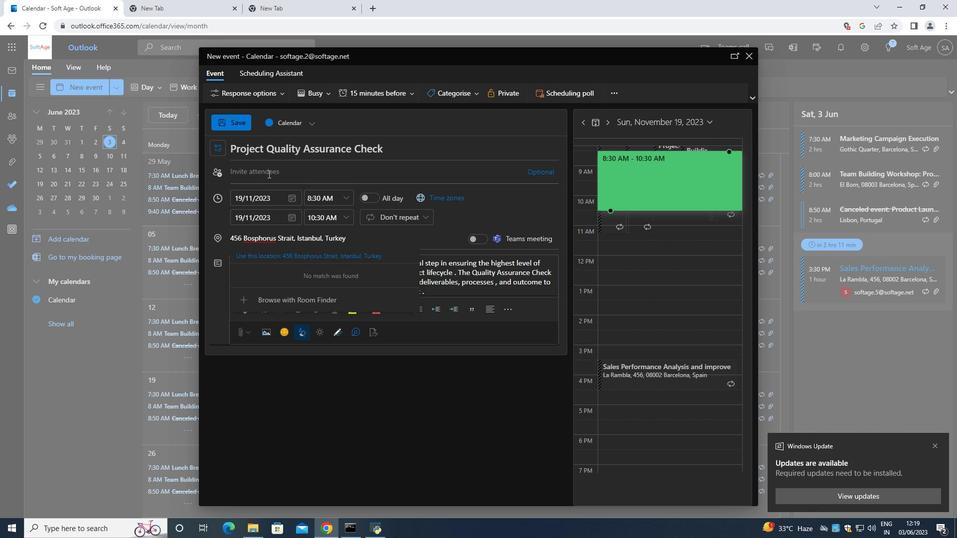 
Action: Key pressed <Key.shift>Softage.4<Key.shift>@
Screenshot: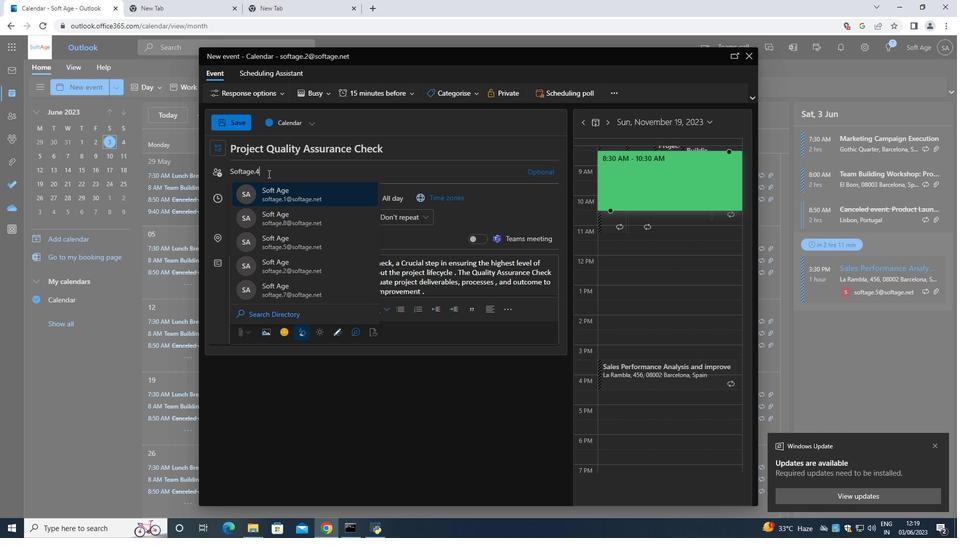 
Action: Mouse moved to (284, 188)
Screenshot: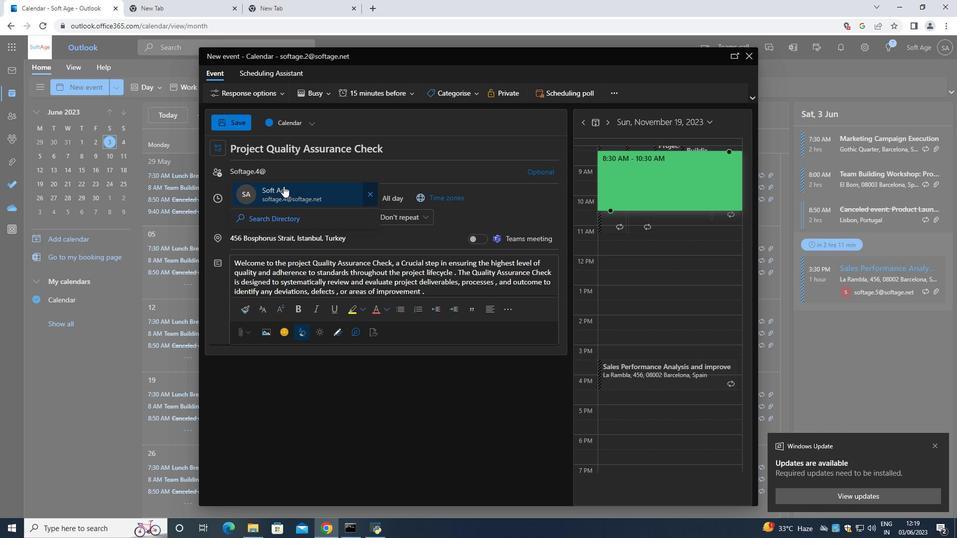 
Action: Mouse pressed left at (284, 188)
Screenshot: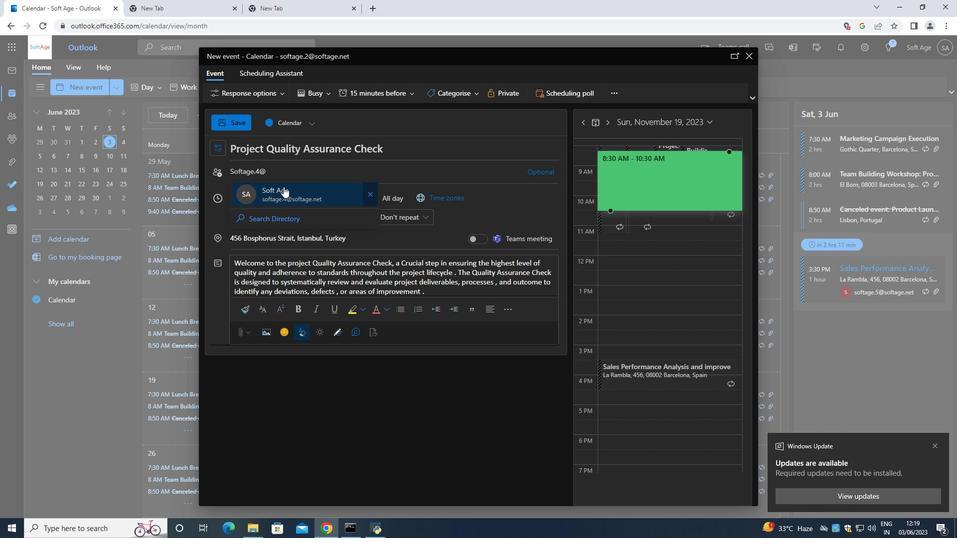 
Action: Mouse moved to (288, 177)
Screenshot: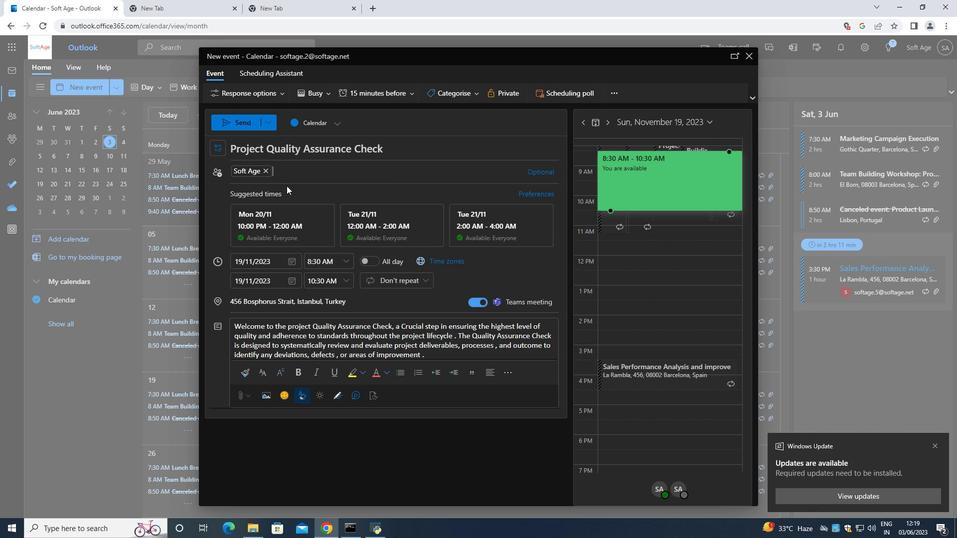 
Action: Key pressed <Key.shift>Softage.5<Key.shift><Key.shift><Key.shift><Key.shift><Key.shift><Key.shift><Key.shift><Key.shift><Key.shift><Key.shift>@
Screenshot: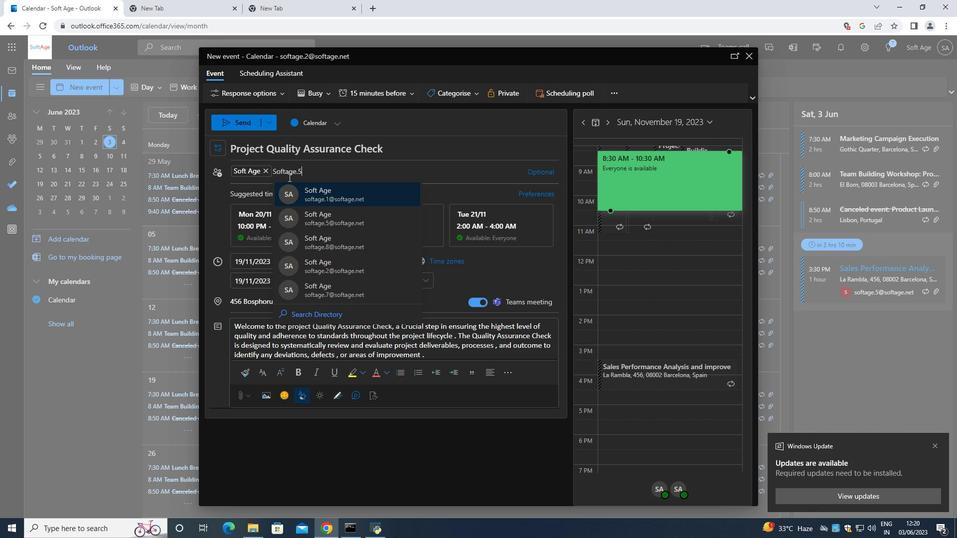 
Action: Mouse moved to (310, 196)
Screenshot: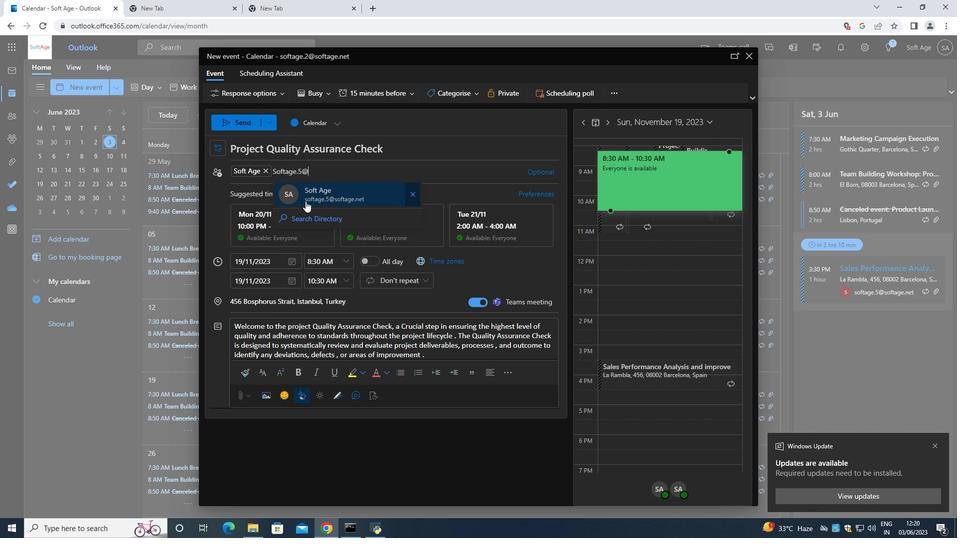 
Action: Mouse pressed left at (310, 196)
Screenshot: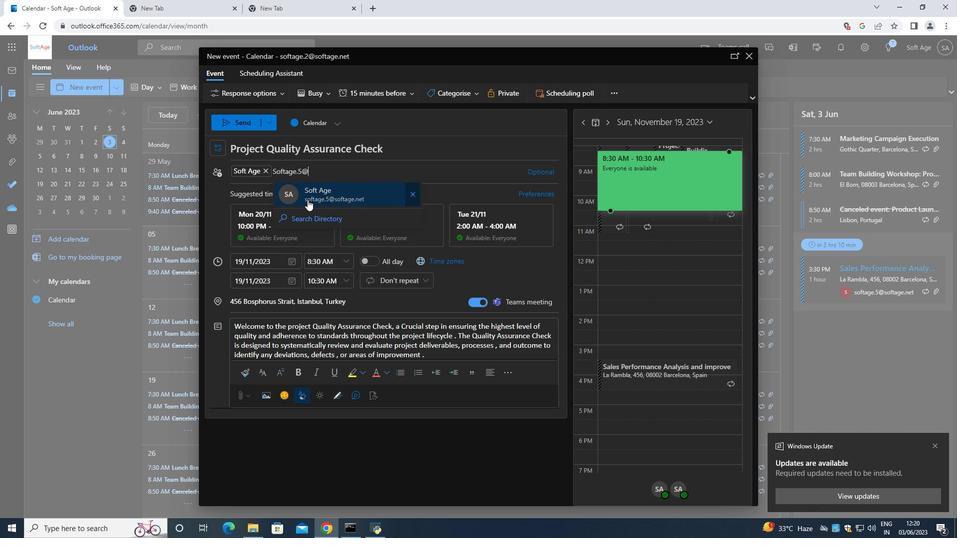 
Action: Mouse moved to (471, 88)
Screenshot: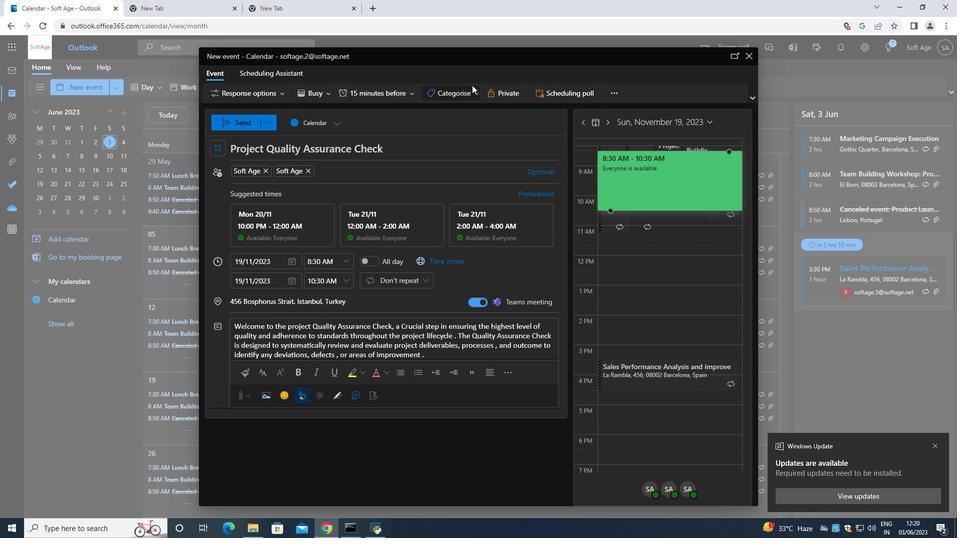 
Action: Mouse pressed left at (471, 88)
Screenshot: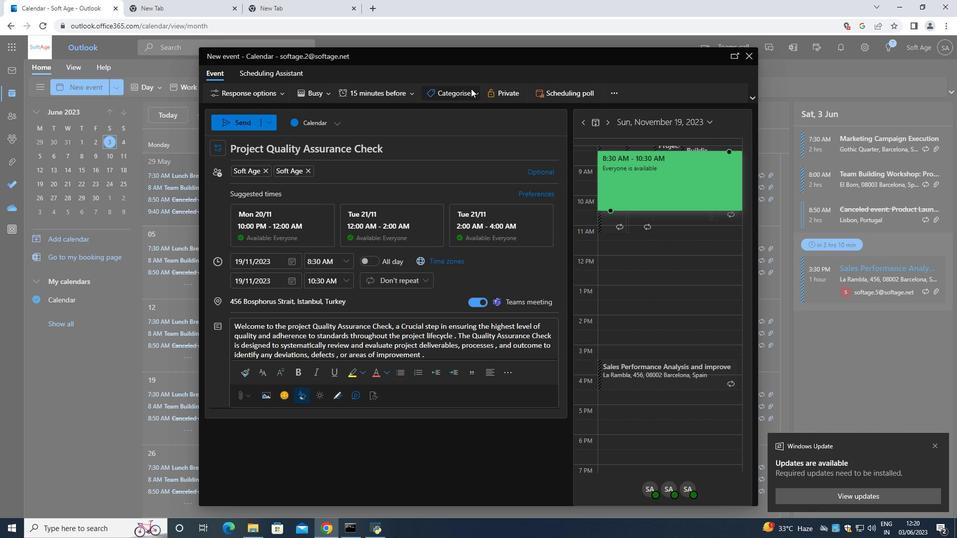 
Action: Mouse moved to (454, 126)
Screenshot: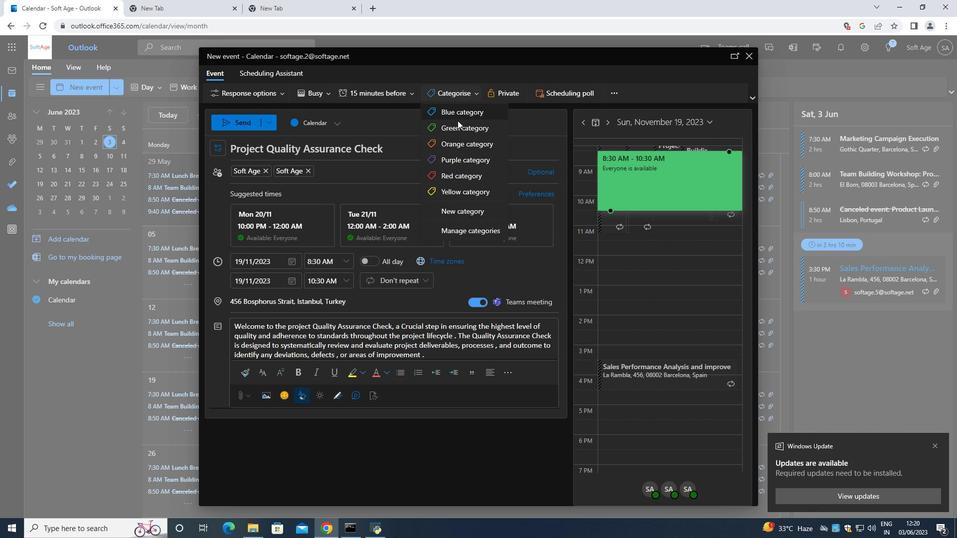 
Action: Mouse pressed left at (454, 126)
Screenshot: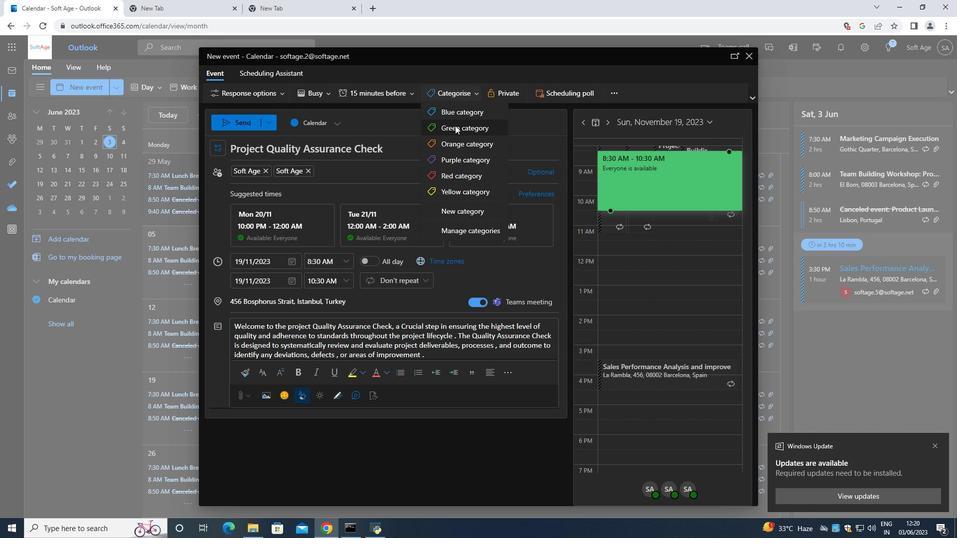 
Action: Mouse moved to (394, 95)
Screenshot: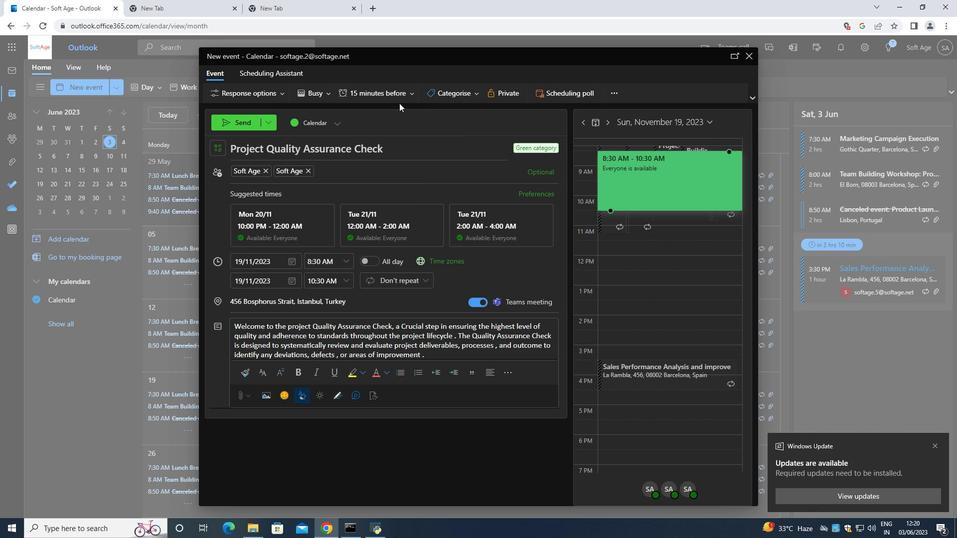 
Action: Mouse pressed left at (394, 95)
Screenshot: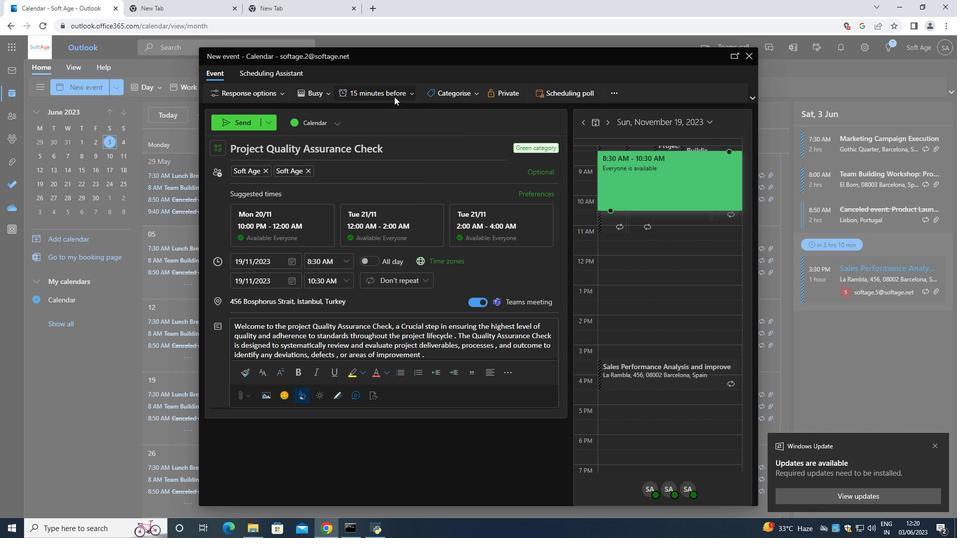 
Action: Mouse moved to (385, 240)
Screenshot: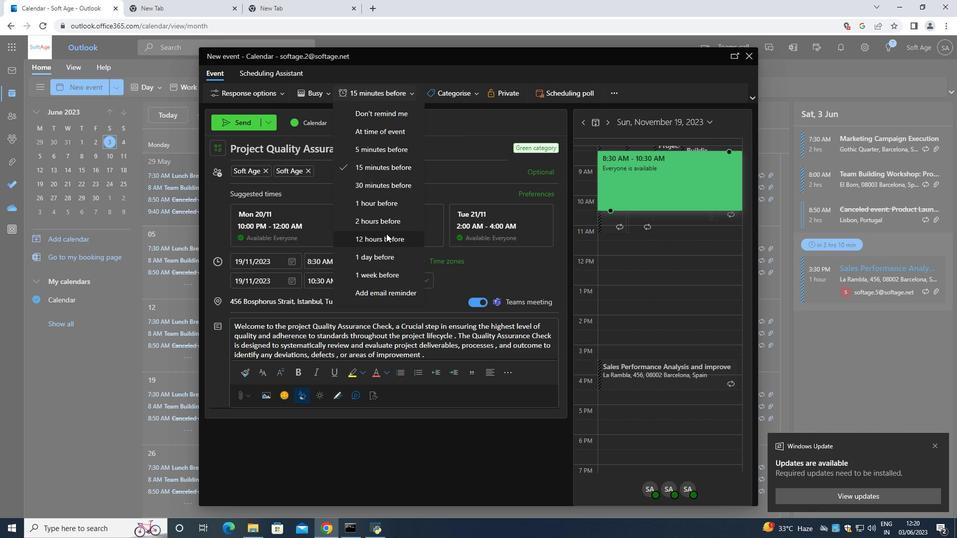 
Action: Mouse pressed left at (385, 240)
Screenshot: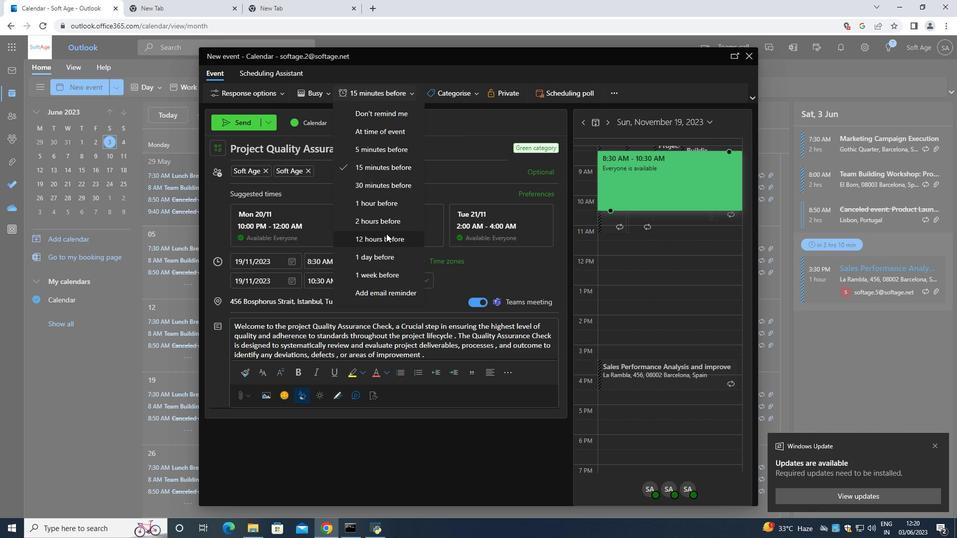 
Action: Mouse moved to (237, 125)
Screenshot: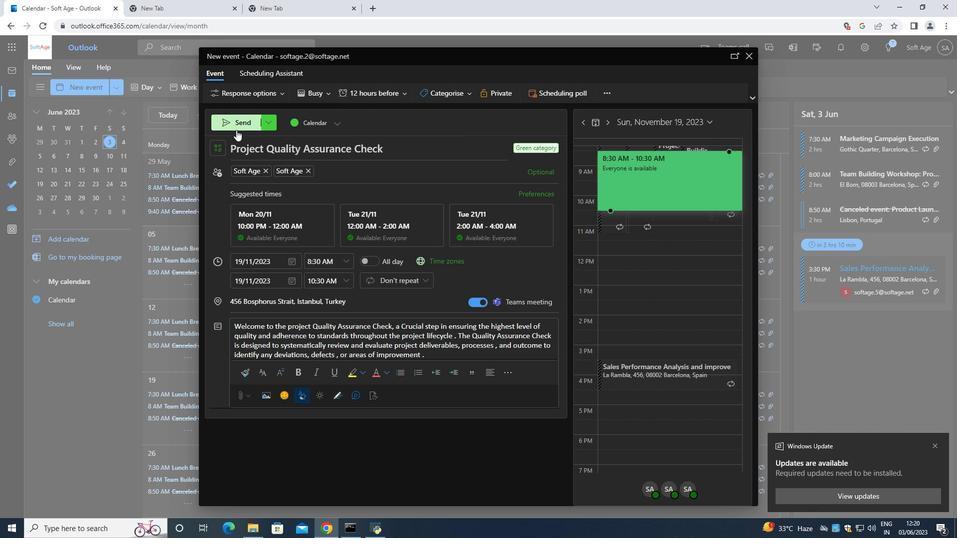 
Action: Mouse pressed left at (237, 125)
Screenshot: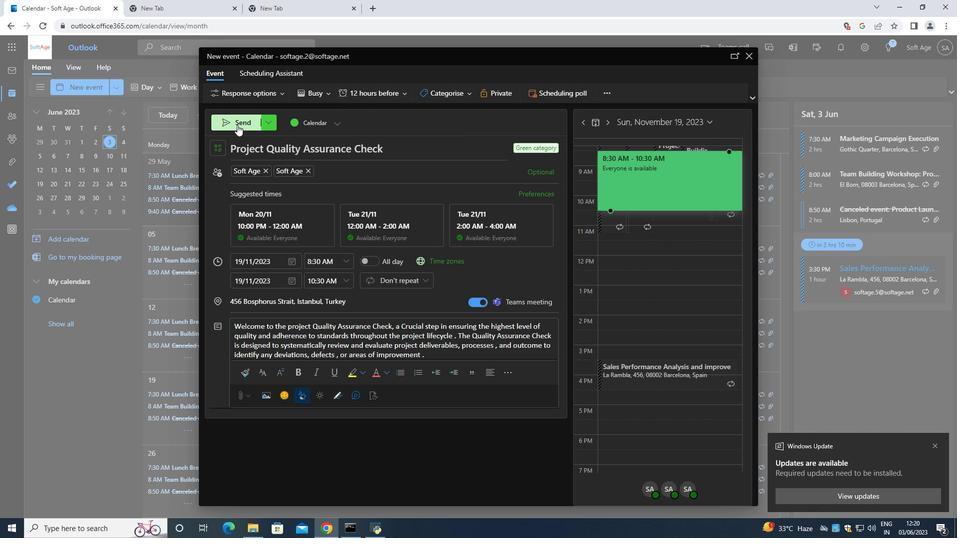 
